 Task: Send an email with the signature Benjamin Adams with the subject 'Welcome' and the message 'I am sorry for any inconvenience this may have caused.' from softage.1@softage.net to softage.10@softage.net and softage.2@softage.net with an attached document Newsletter.docx
Action: Mouse moved to (95, 142)
Screenshot: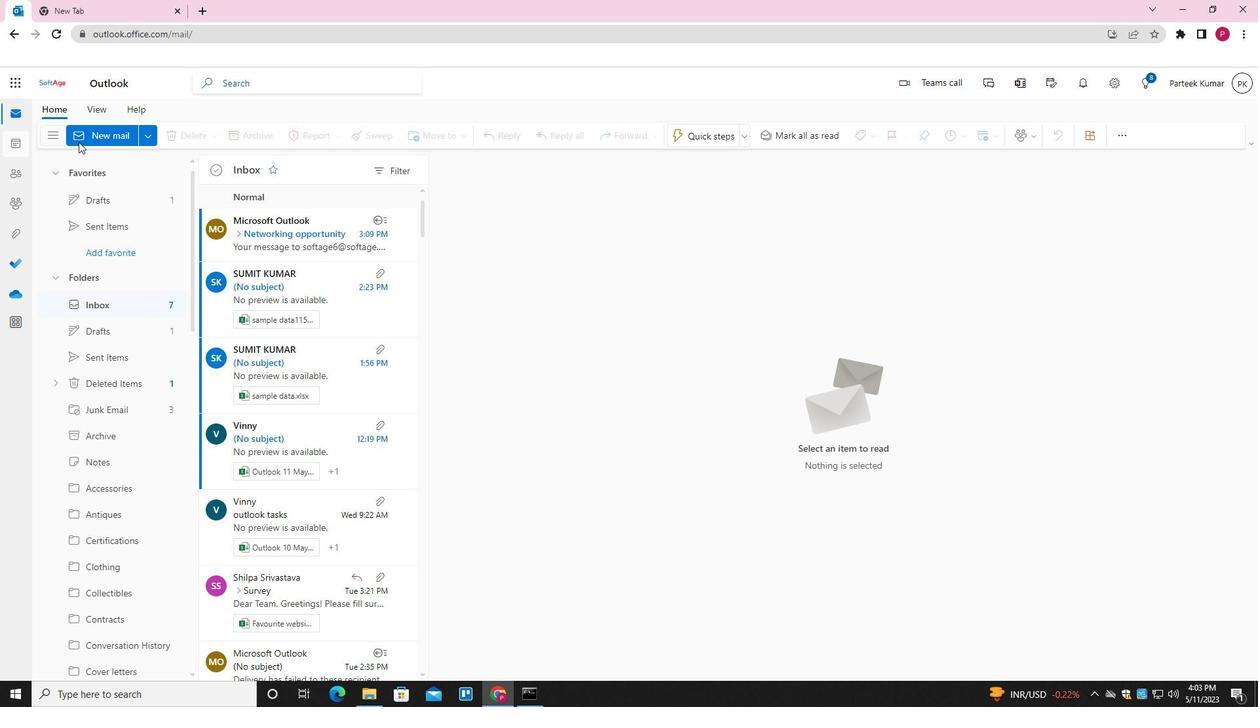 
Action: Mouse pressed left at (95, 142)
Screenshot: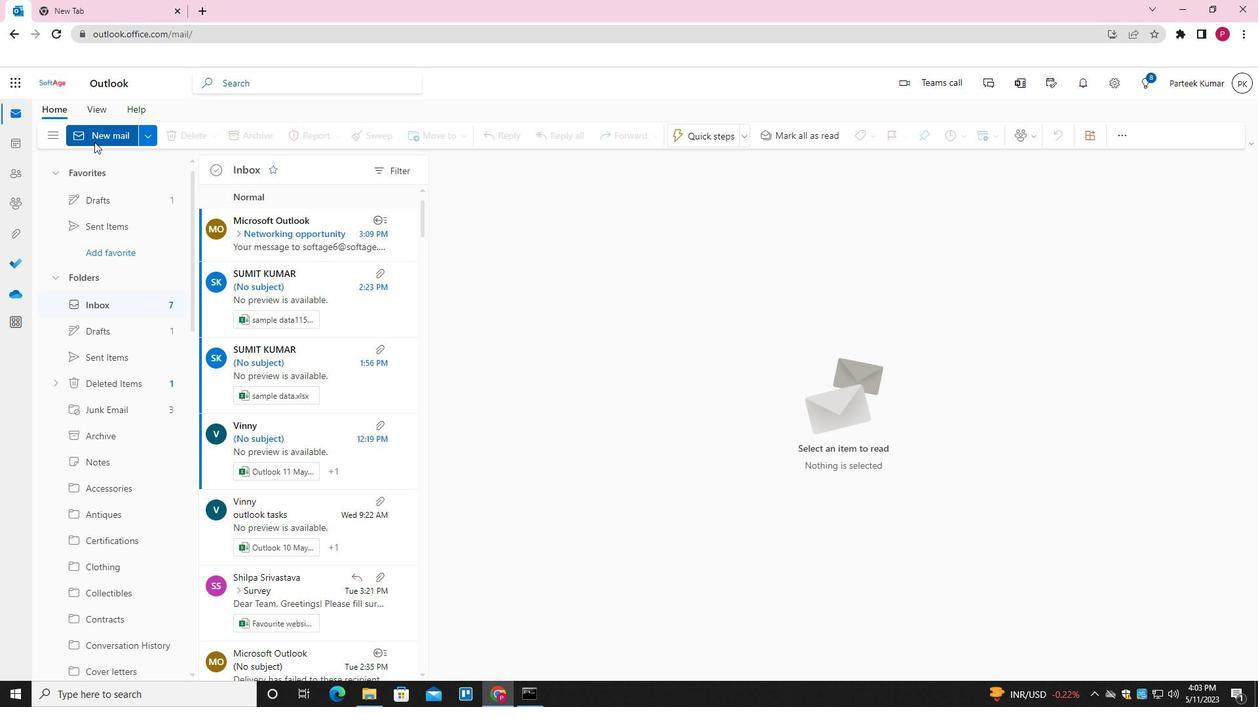 
Action: Mouse moved to (534, 369)
Screenshot: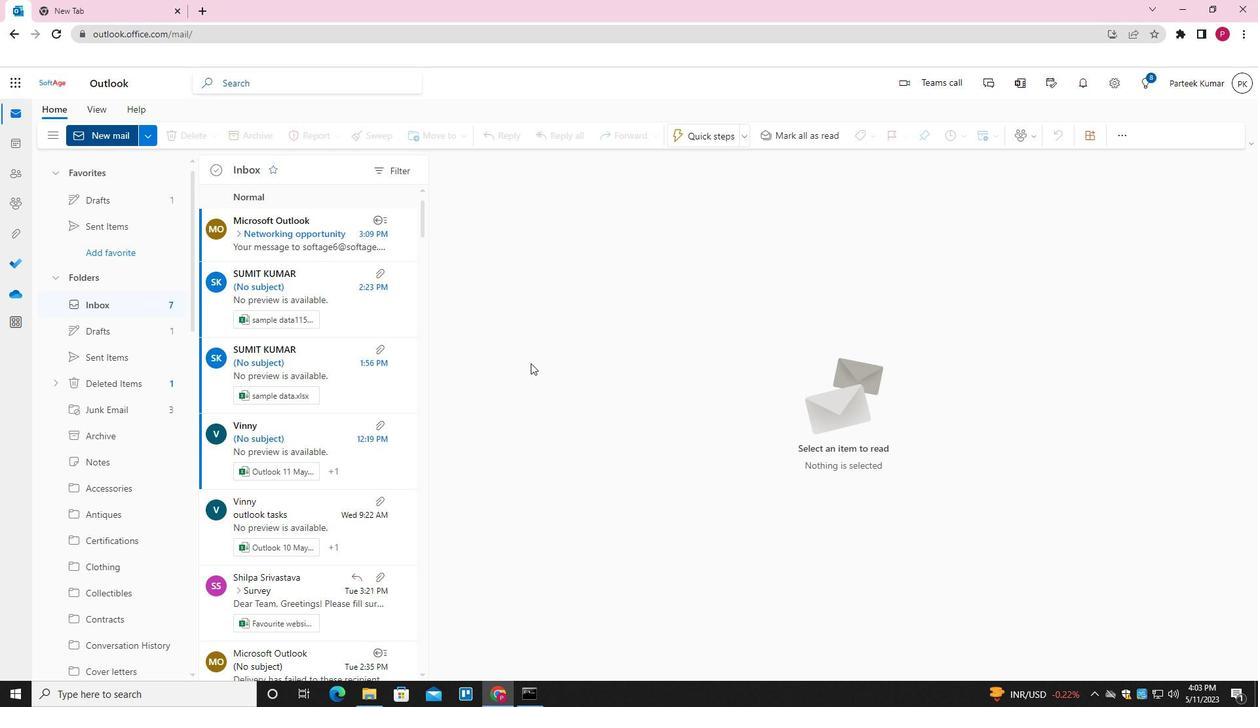 
Action: Mouse pressed left at (534, 369)
Screenshot: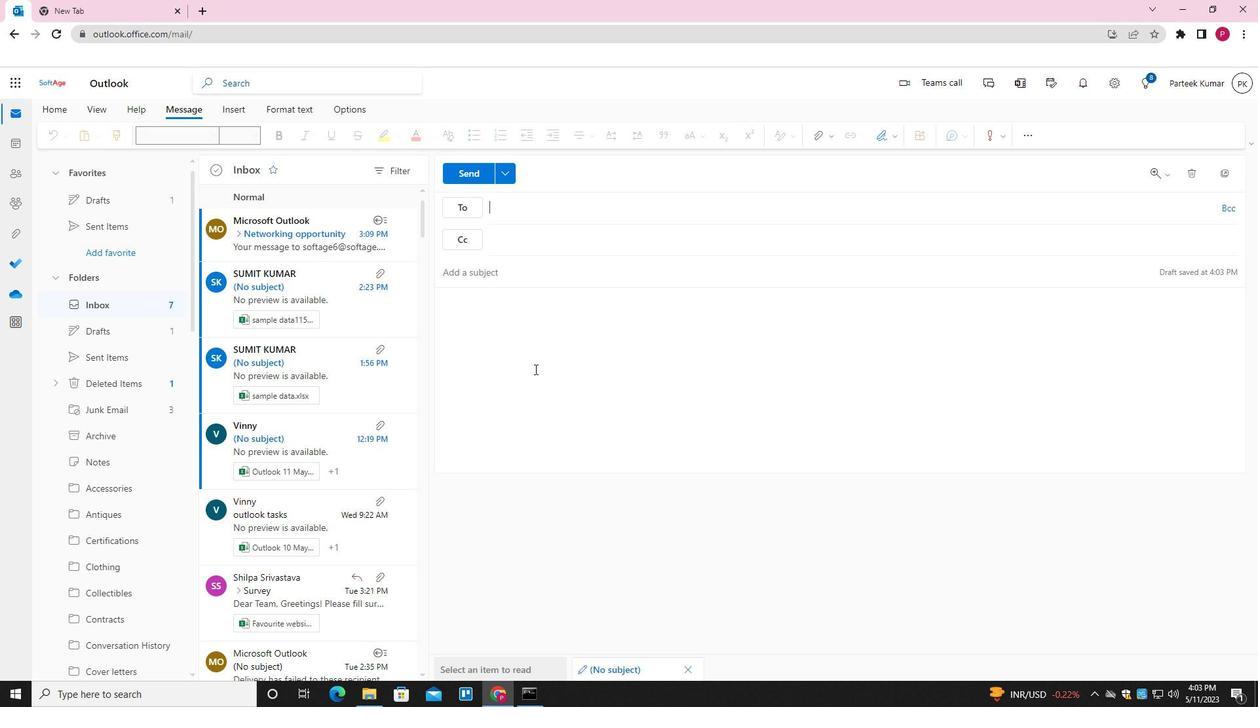 
Action: Mouse moved to (895, 139)
Screenshot: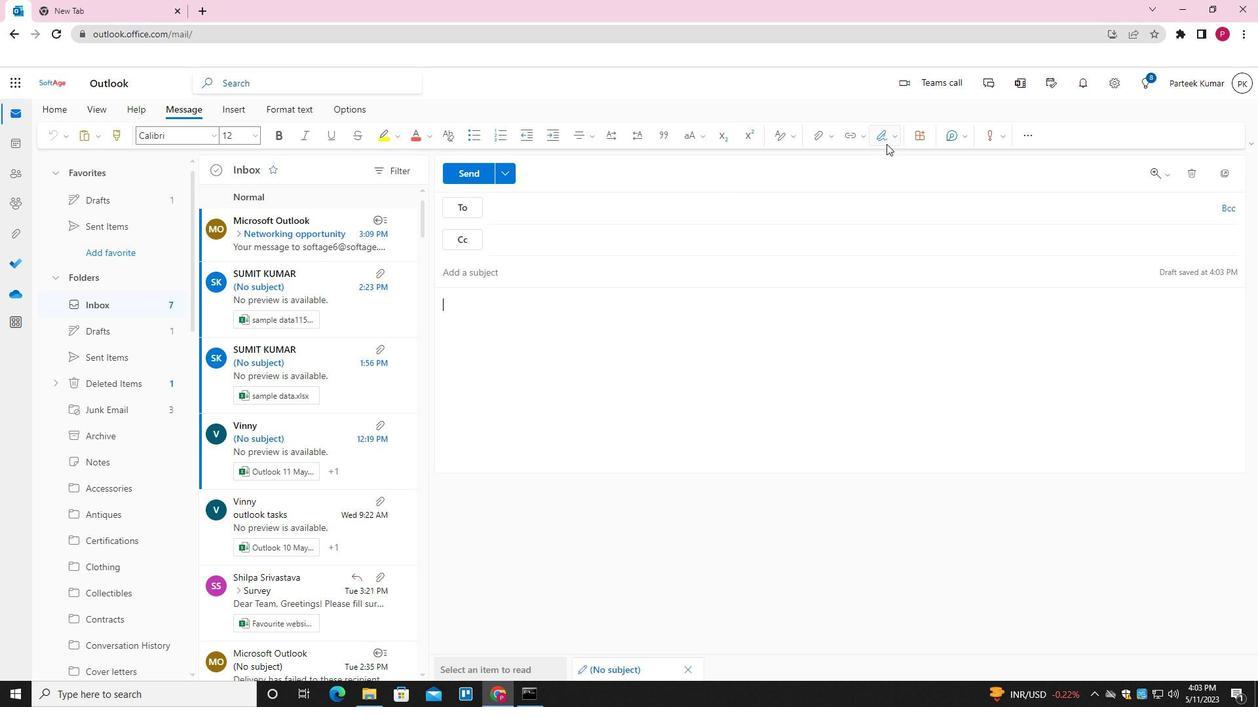 
Action: Mouse pressed left at (895, 139)
Screenshot: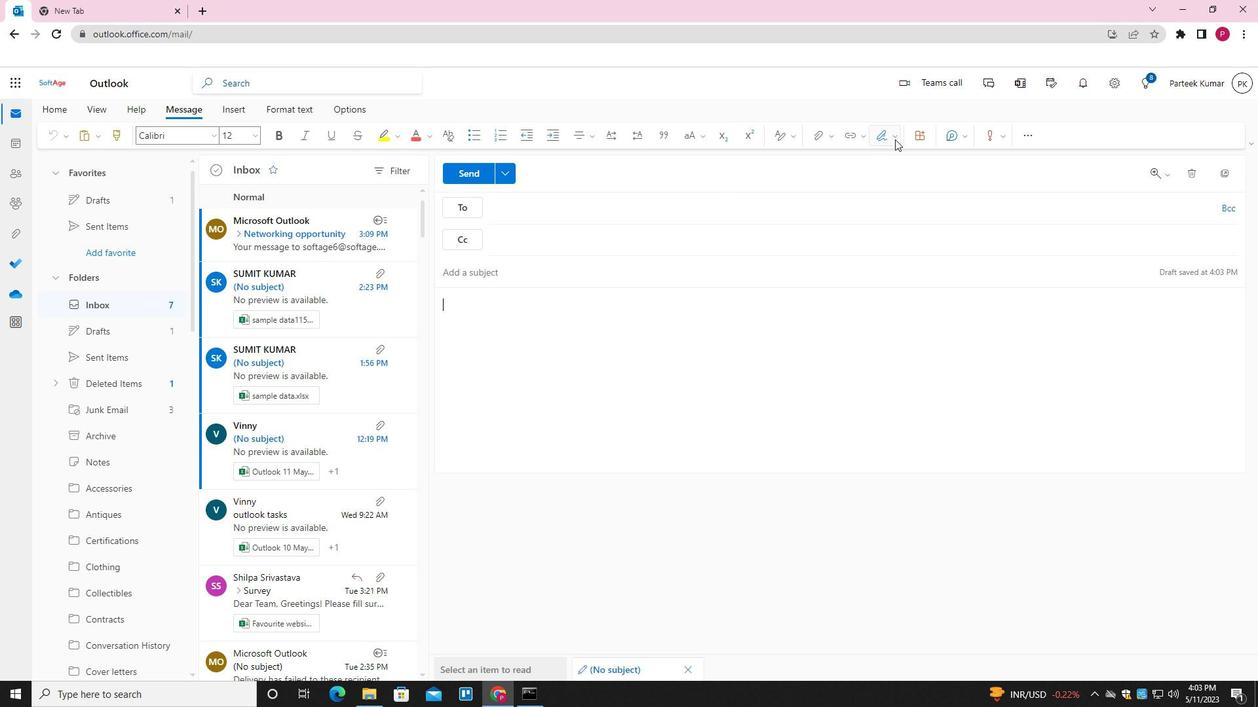
Action: Mouse moved to (859, 185)
Screenshot: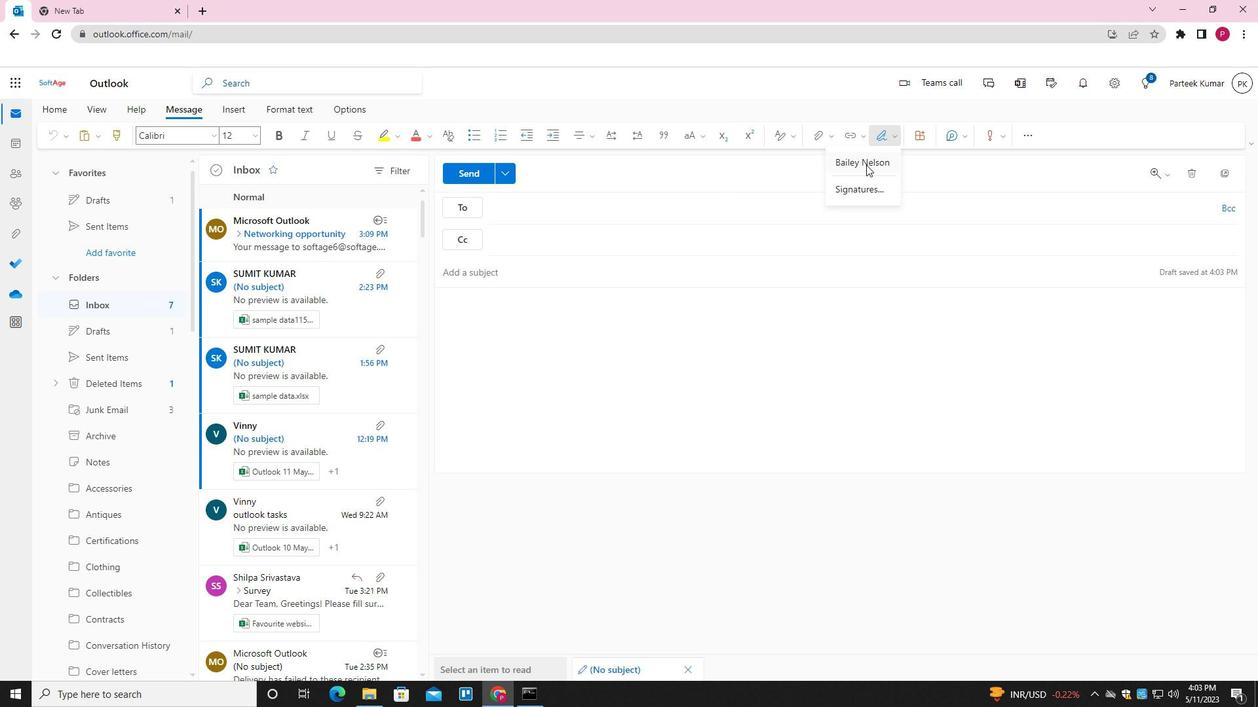 
Action: Mouse pressed left at (859, 185)
Screenshot: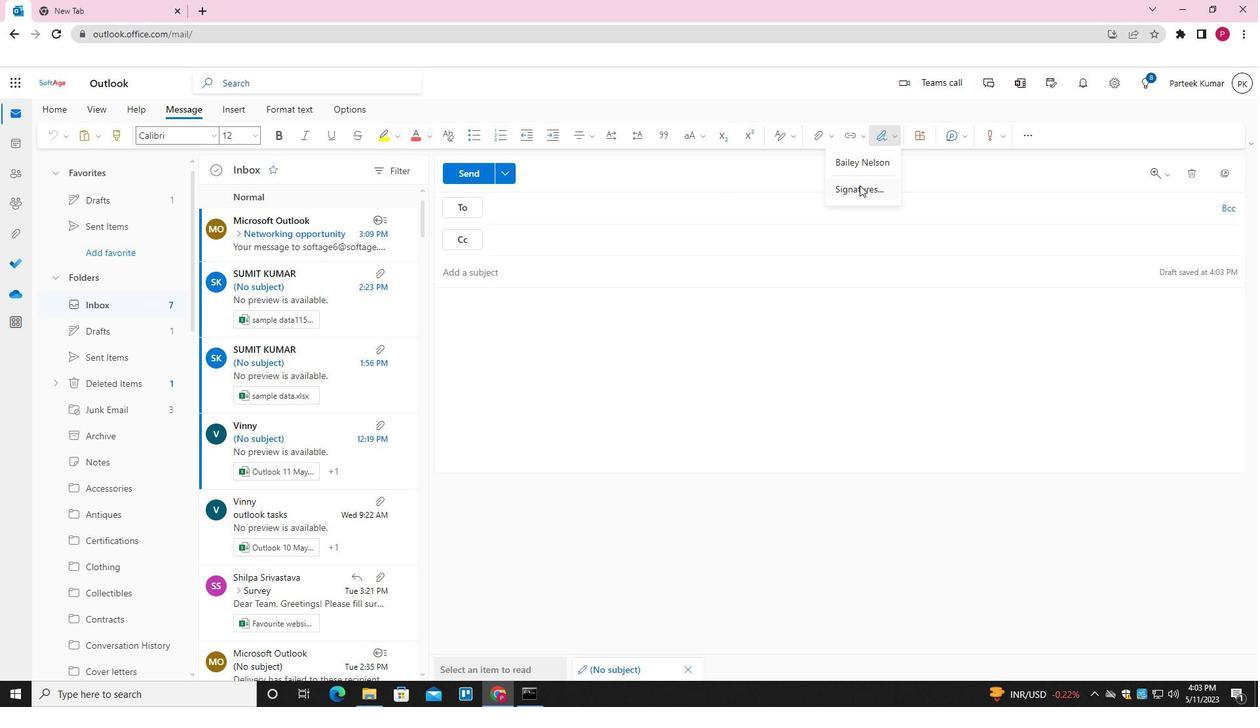 
Action: Mouse moved to (876, 243)
Screenshot: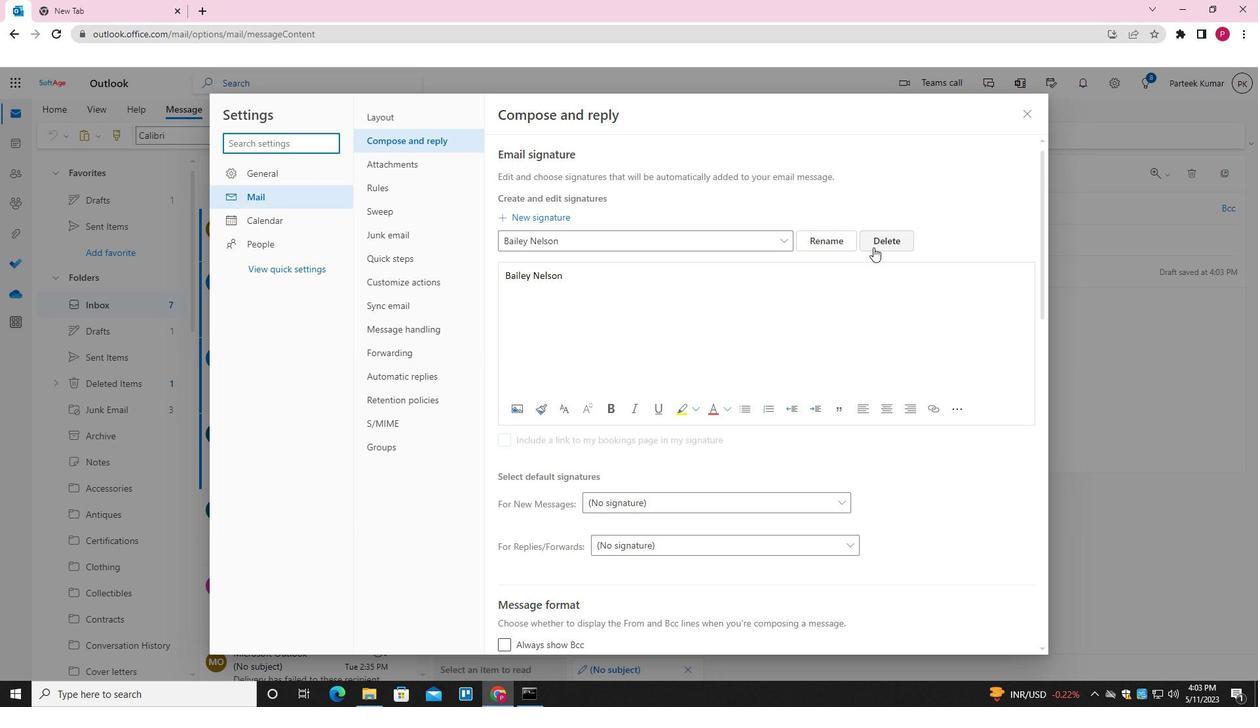 
Action: Mouse pressed left at (876, 243)
Screenshot: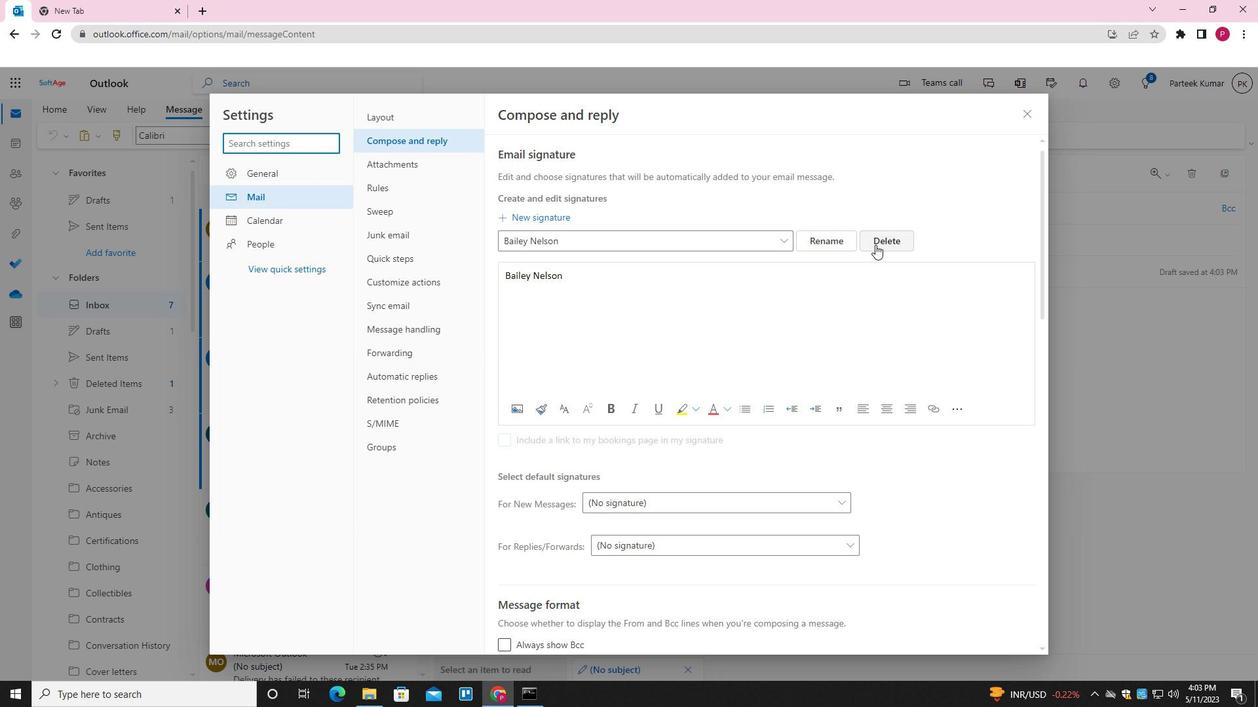 
Action: Mouse moved to (542, 234)
Screenshot: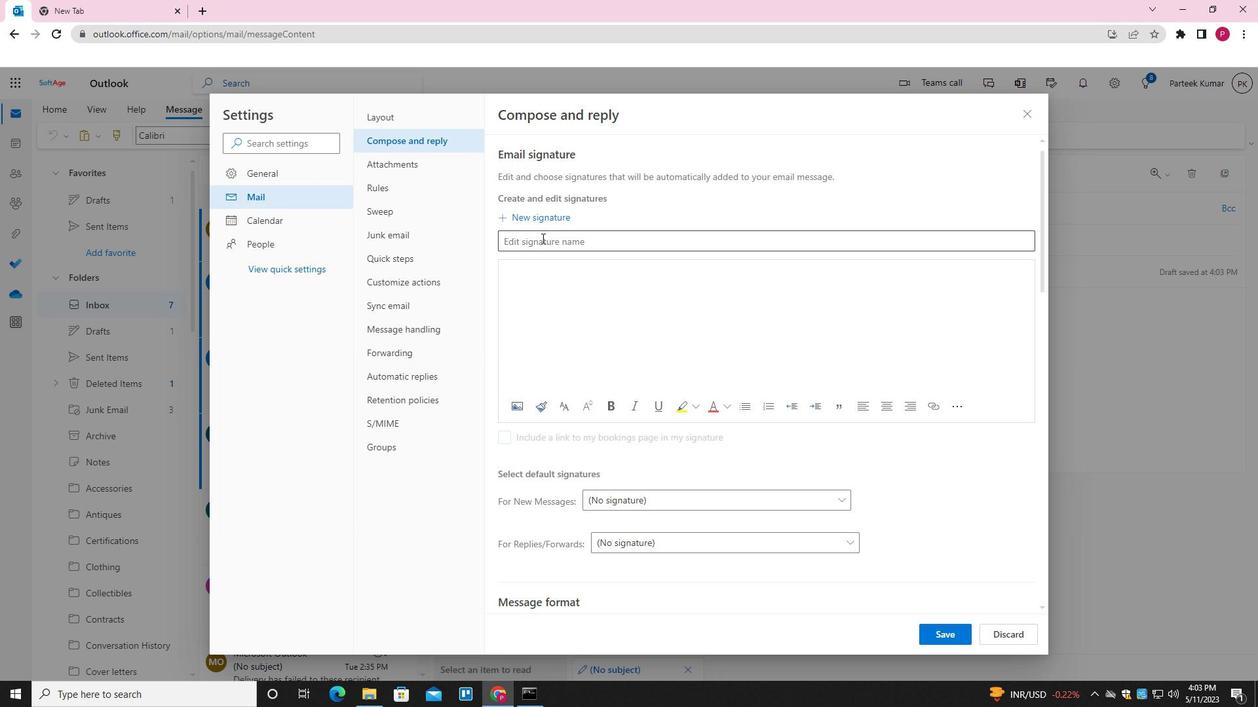 
Action: Mouse pressed left at (542, 234)
Screenshot: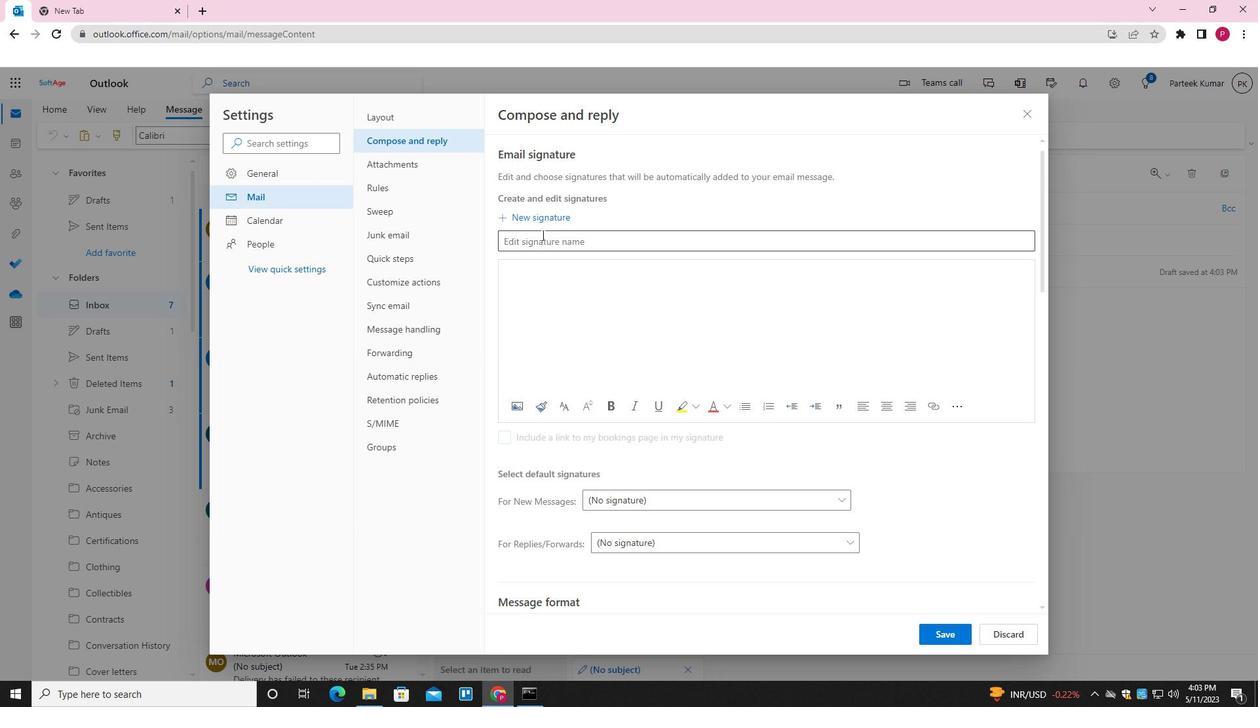 
Action: Key pressed <Key.shift><Key.shift><Key.shift><Key.shift><Key.shift><Key.shift><Key.shift><Key.shift>BENJAMIN<Key.space><Key.shift>ADAMS
Screenshot: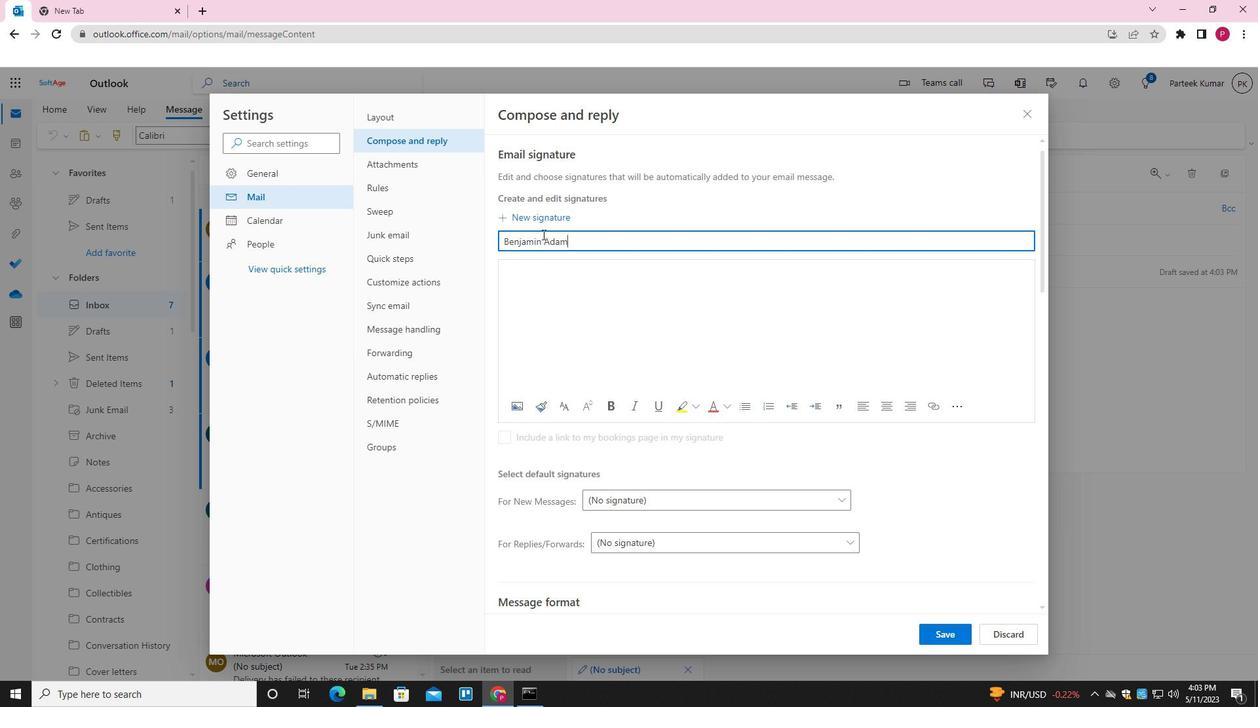 
Action: Mouse moved to (543, 286)
Screenshot: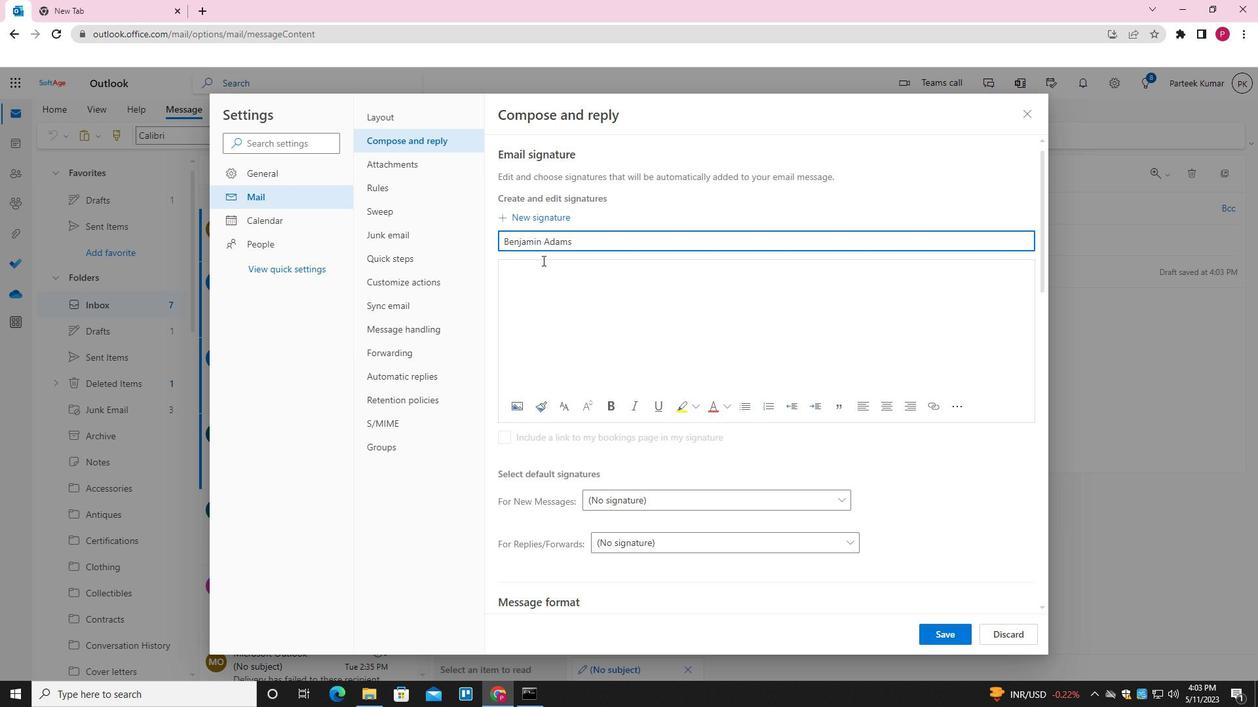 
Action: Mouse pressed left at (543, 286)
Screenshot: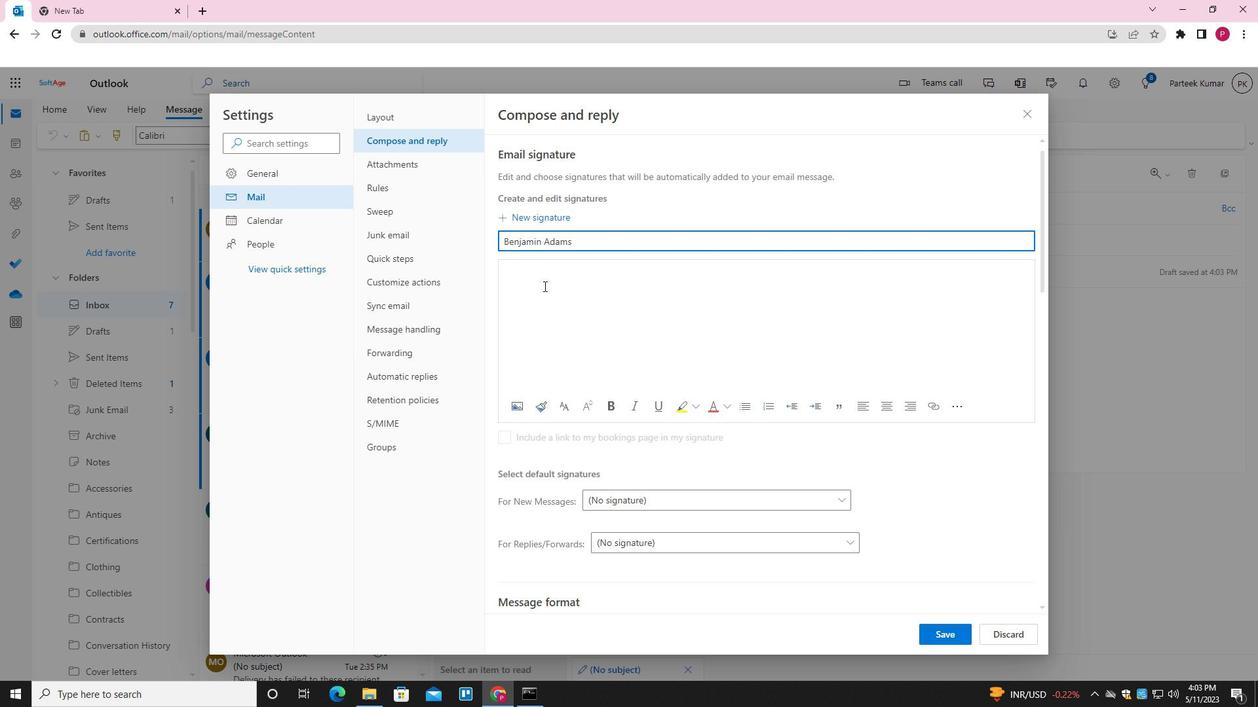 
Action: Key pressed <Key.shift><Key.shift><Key.shift><Key.shift>BENJAMIN<Key.space><Key.shift>ADAMS<Key.space>
Screenshot: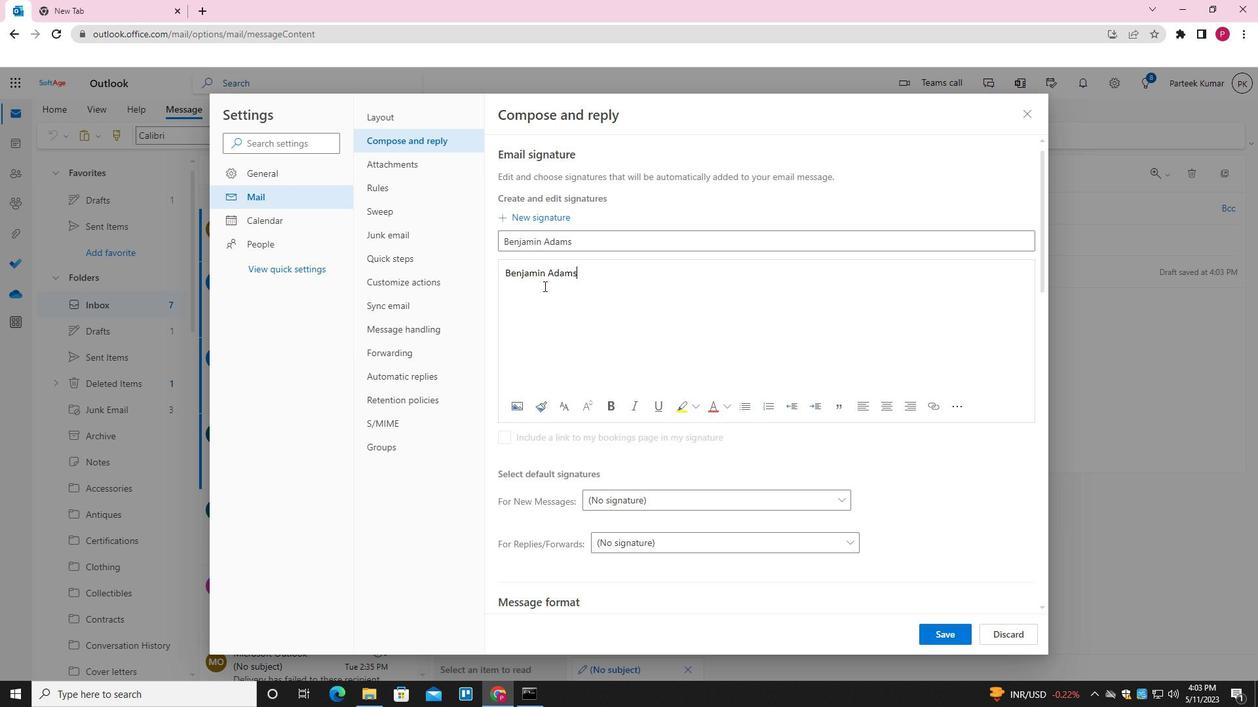 
Action: Mouse moved to (938, 638)
Screenshot: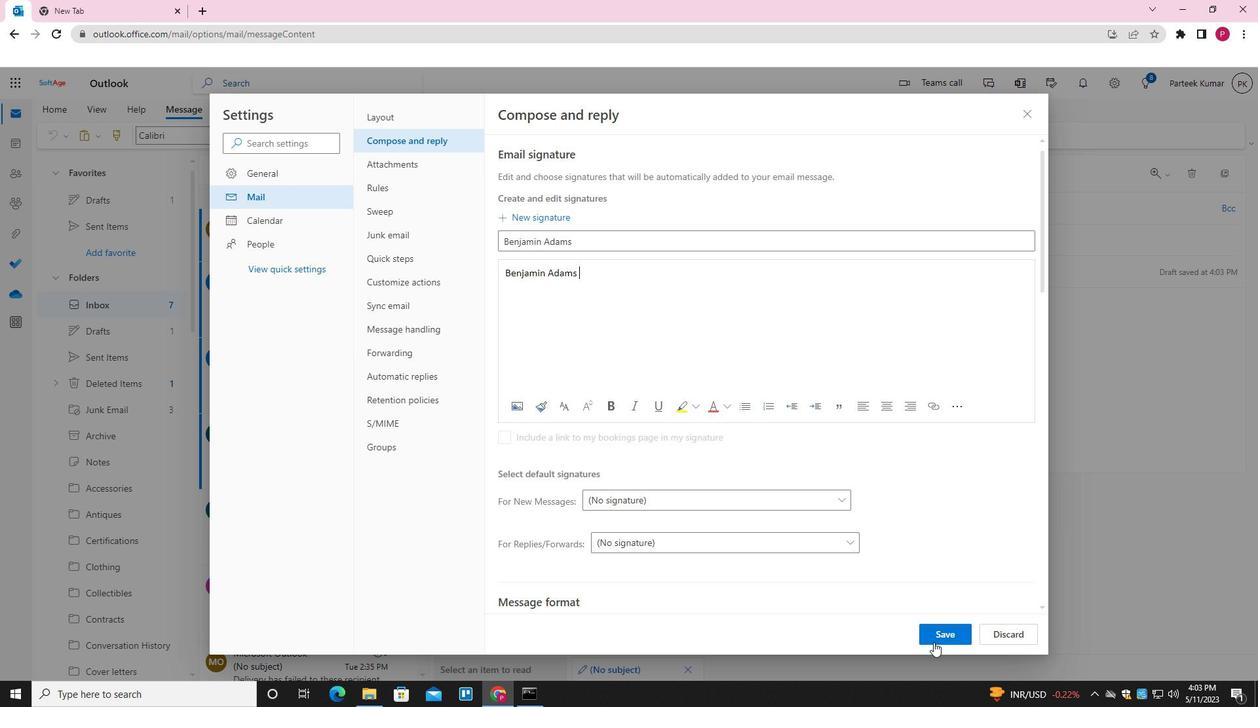 
Action: Mouse pressed left at (938, 638)
Screenshot: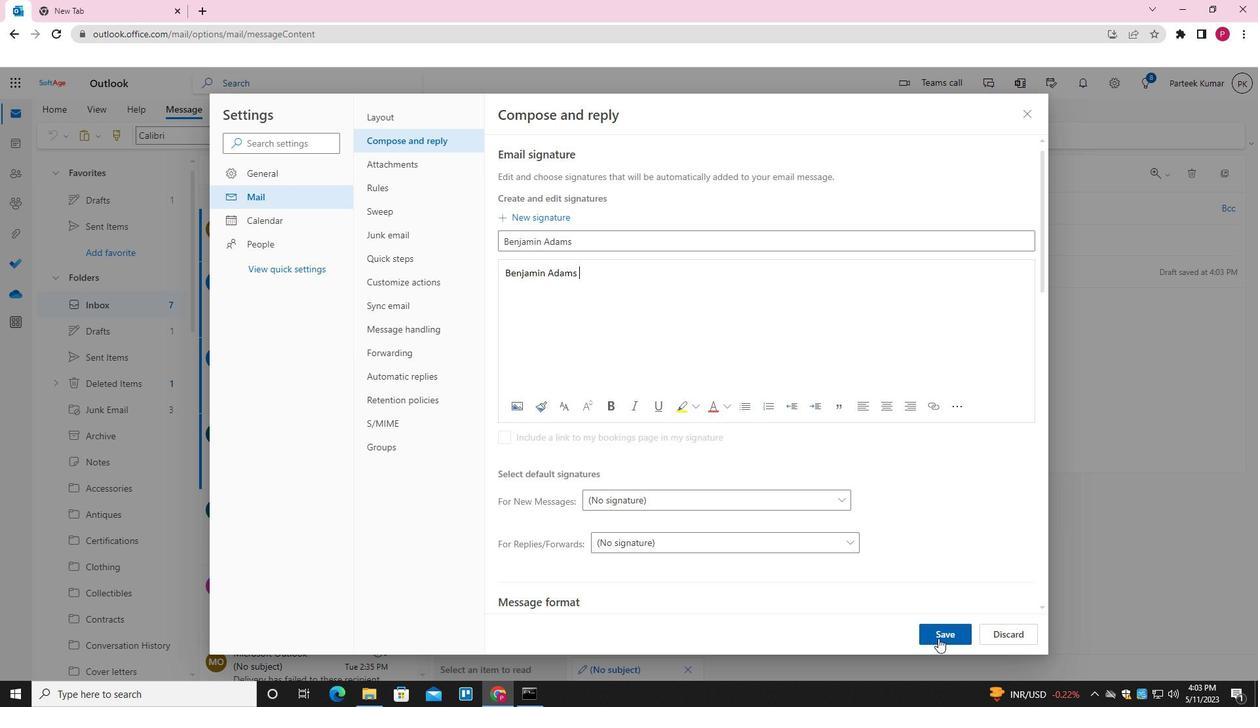 
Action: Mouse moved to (1020, 121)
Screenshot: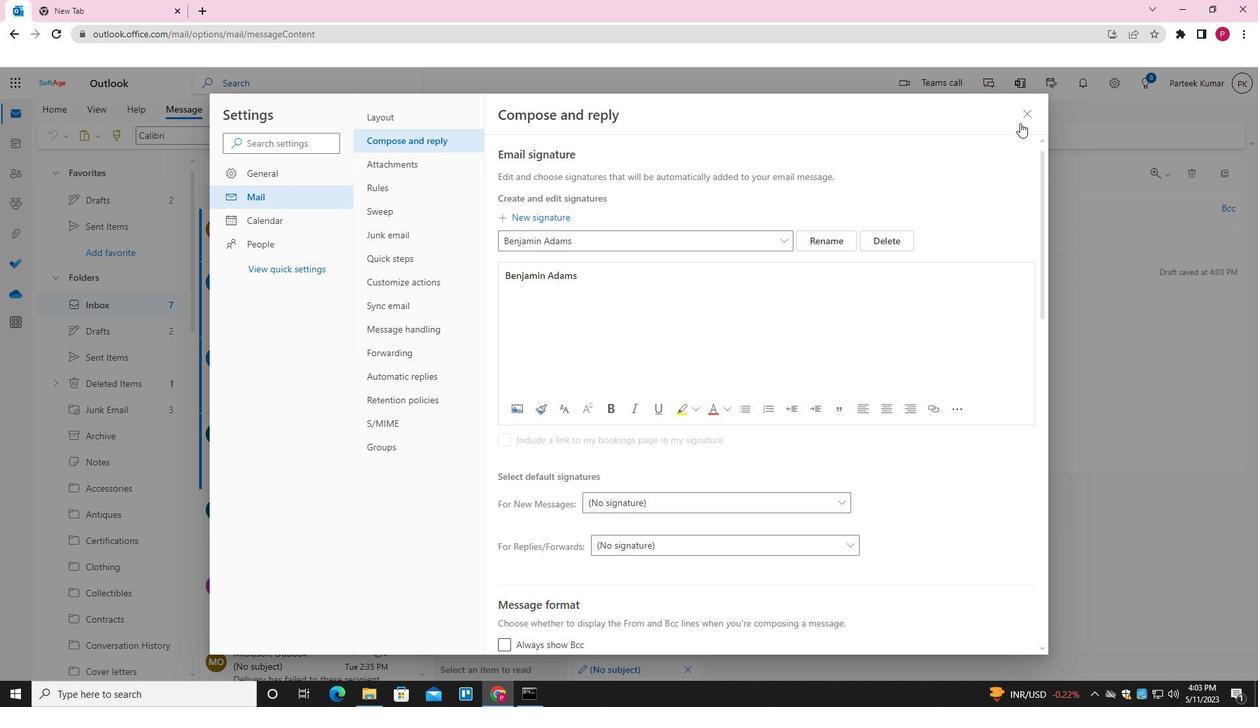
Action: Mouse pressed left at (1020, 121)
Screenshot: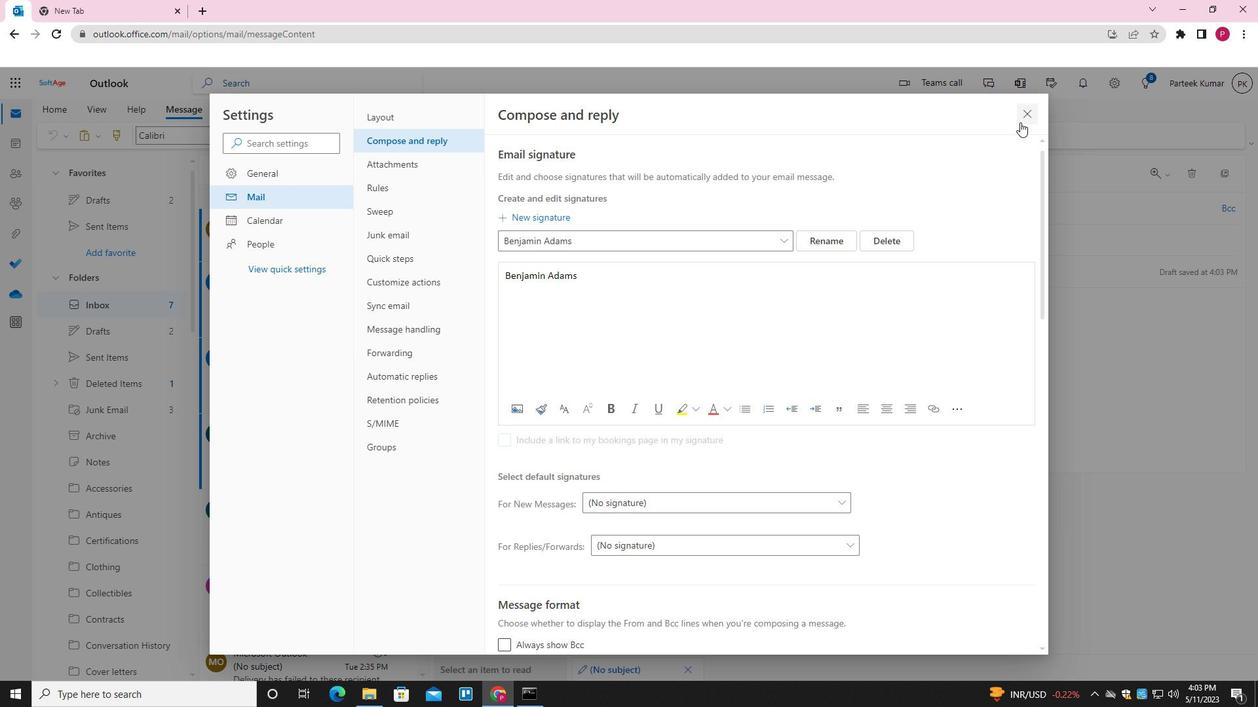 
Action: Mouse moved to (558, 351)
Screenshot: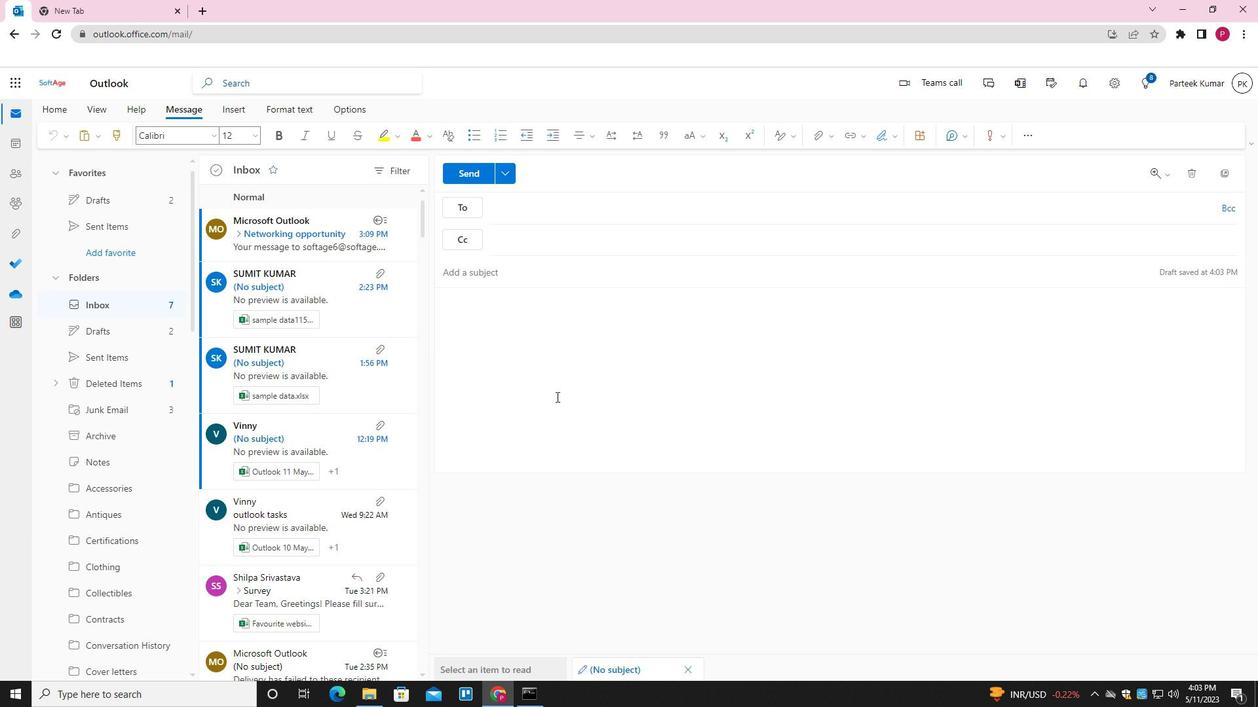 
Action: Mouse pressed left at (558, 351)
Screenshot: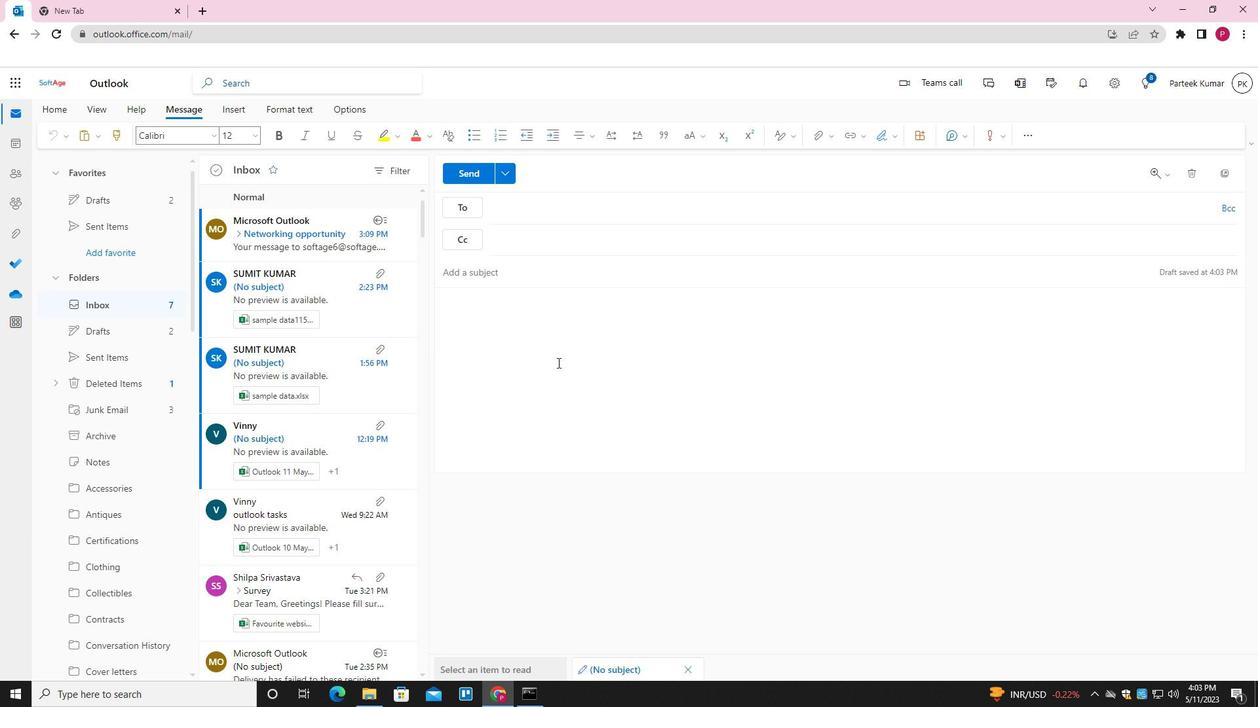 
Action: Mouse moved to (893, 136)
Screenshot: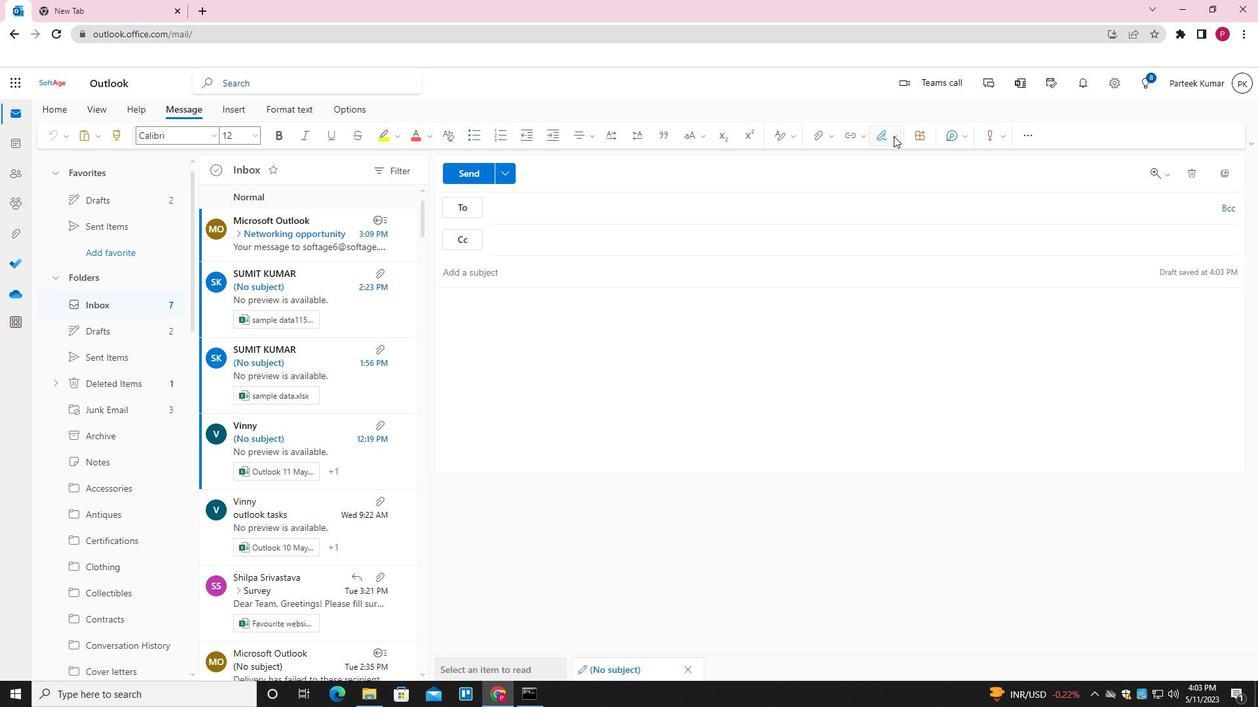 
Action: Mouse pressed left at (893, 136)
Screenshot: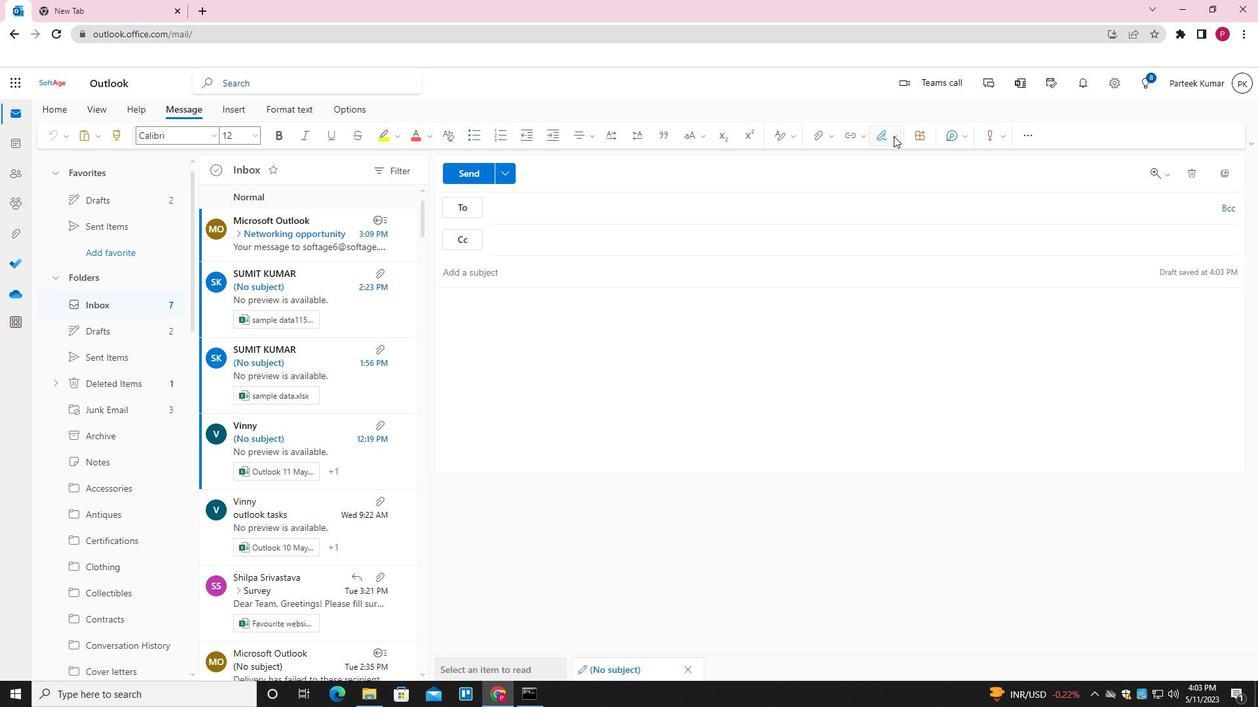 
Action: Mouse moved to (872, 161)
Screenshot: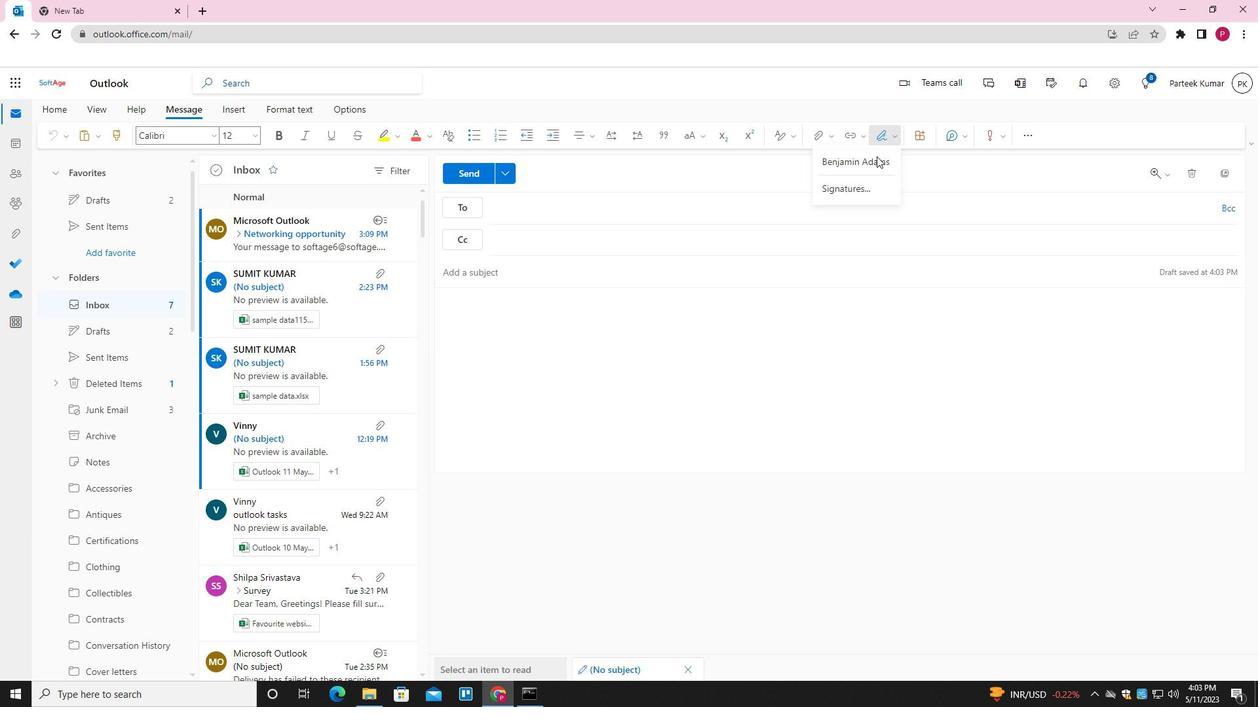
Action: Mouse pressed left at (872, 161)
Screenshot: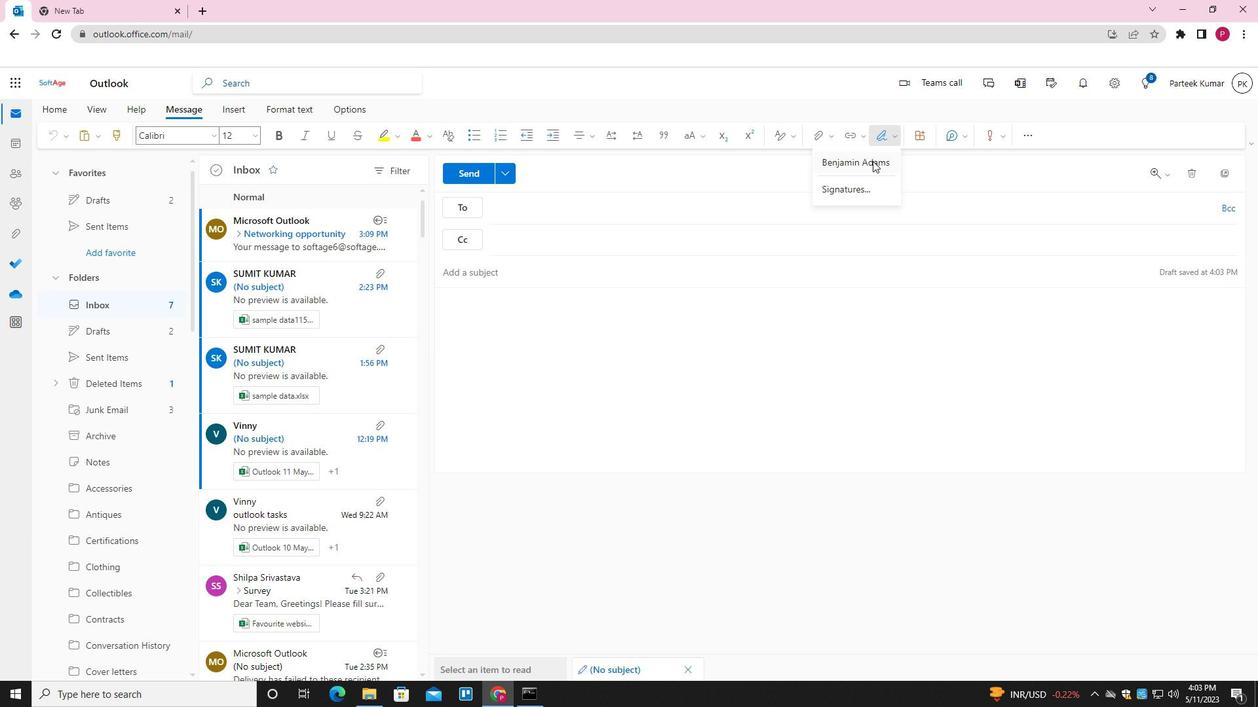 
Action: Mouse moved to (510, 268)
Screenshot: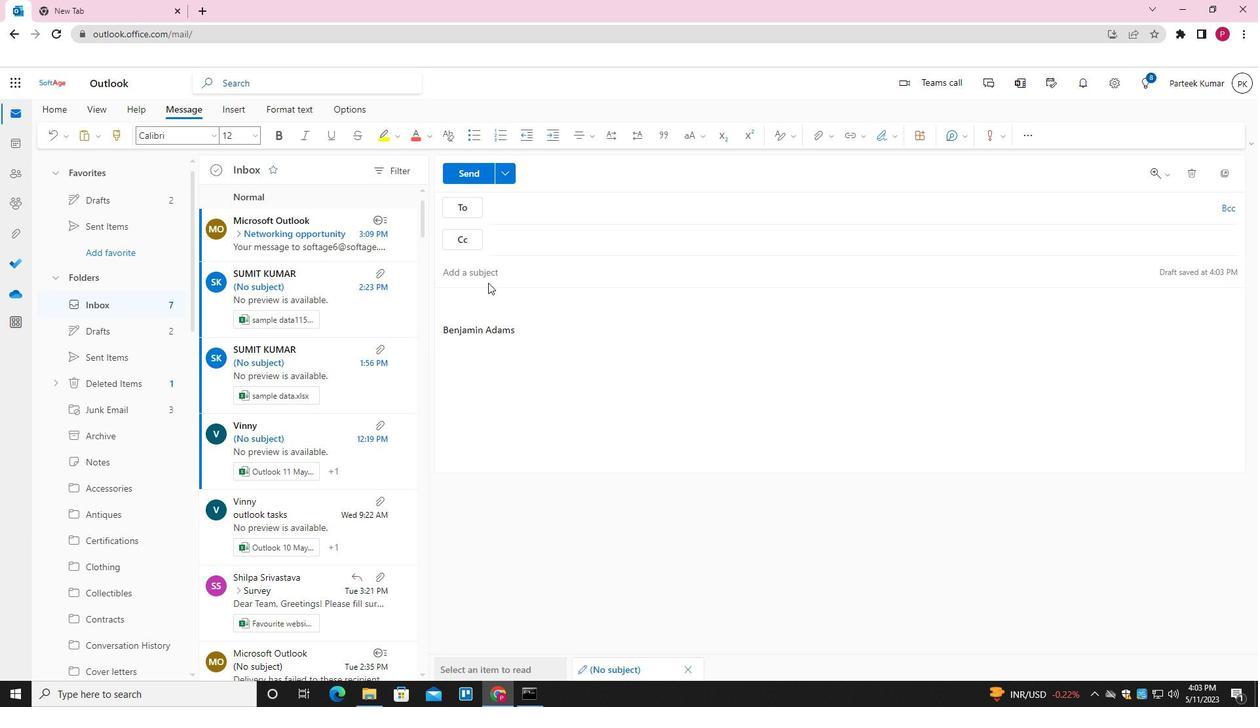
Action: Mouse pressed left at (510, 268)
Screenshot: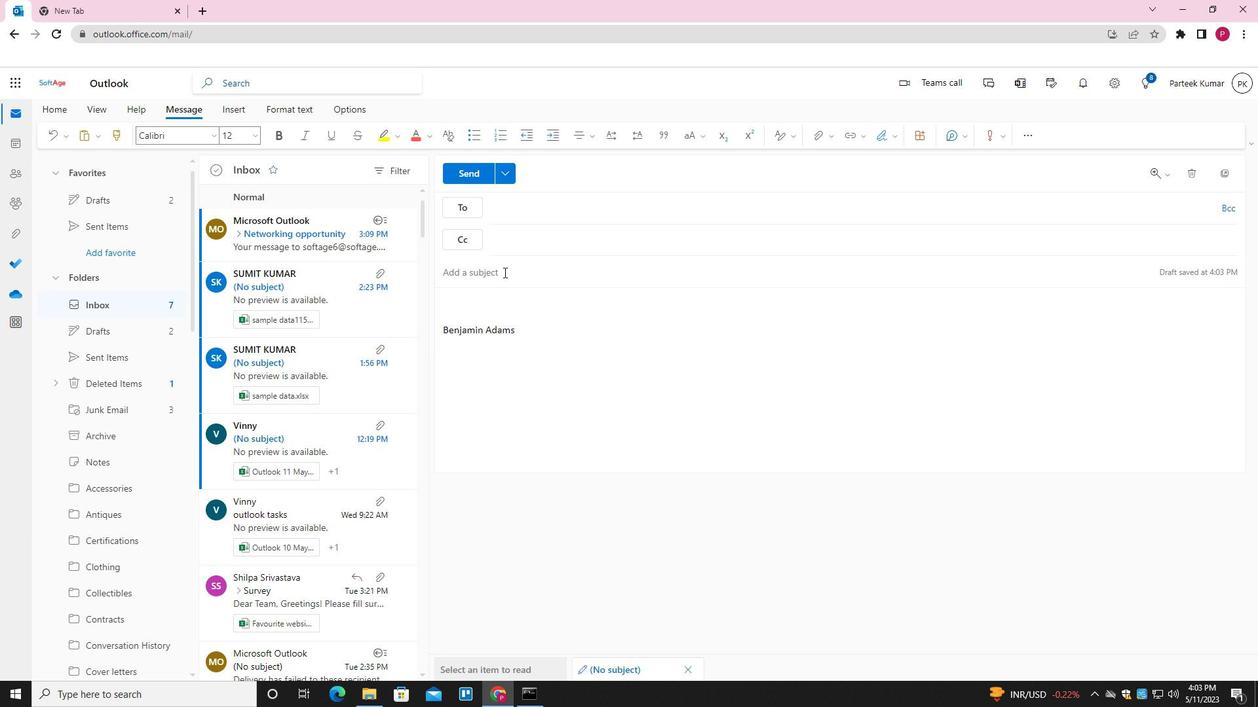 
Action: Key pressed <Key.shift>WELCOME
Screenshot: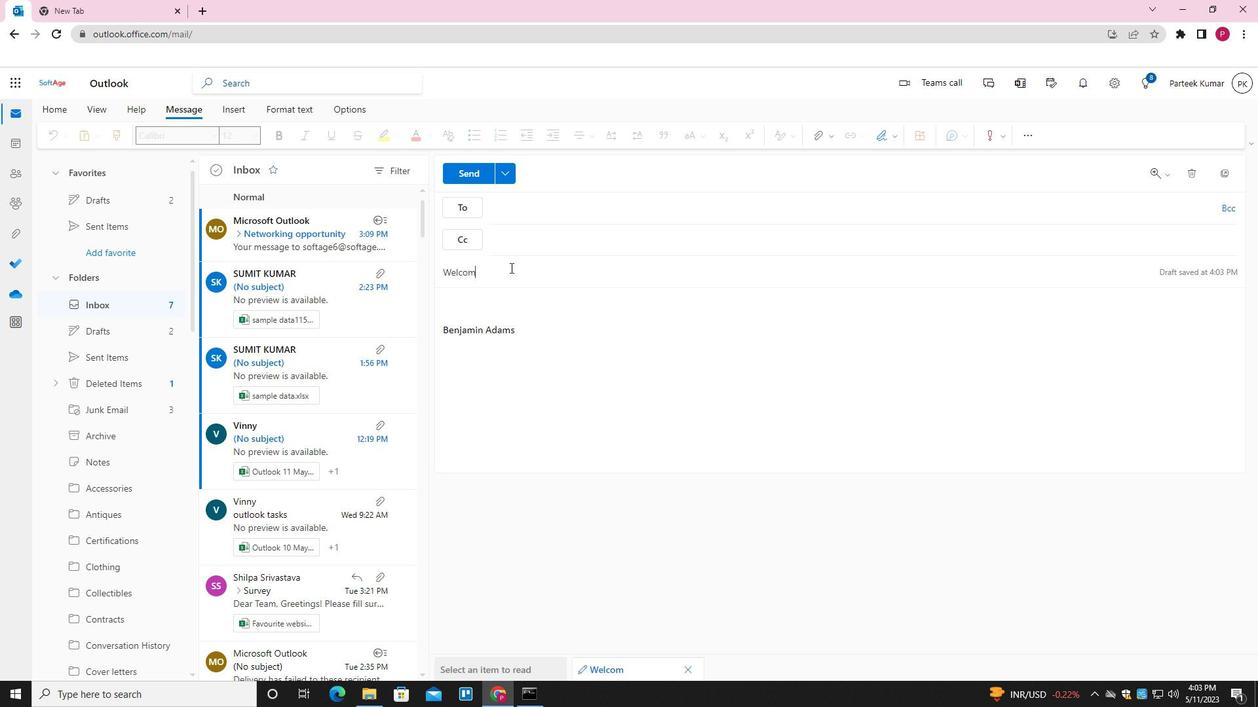 
Action: Mouse moved to (512, 294)
Screenshot: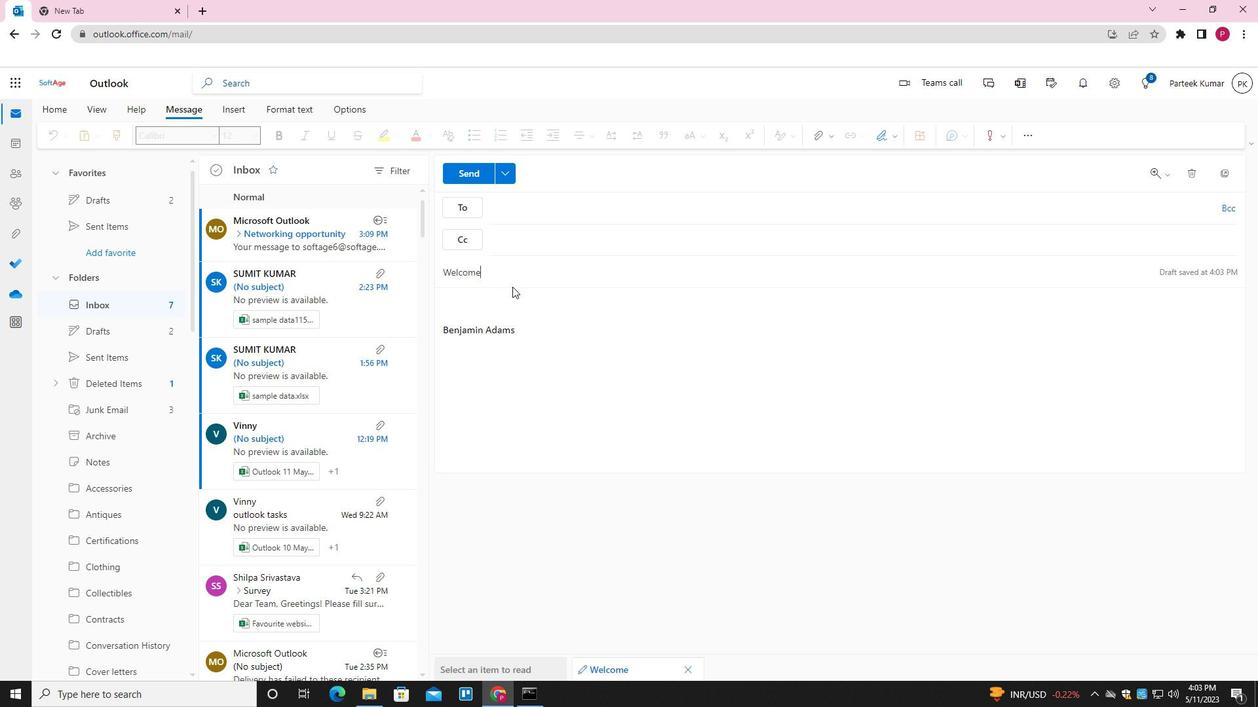 
Action: Mouse pressed left at (512, 294)
Screenshot: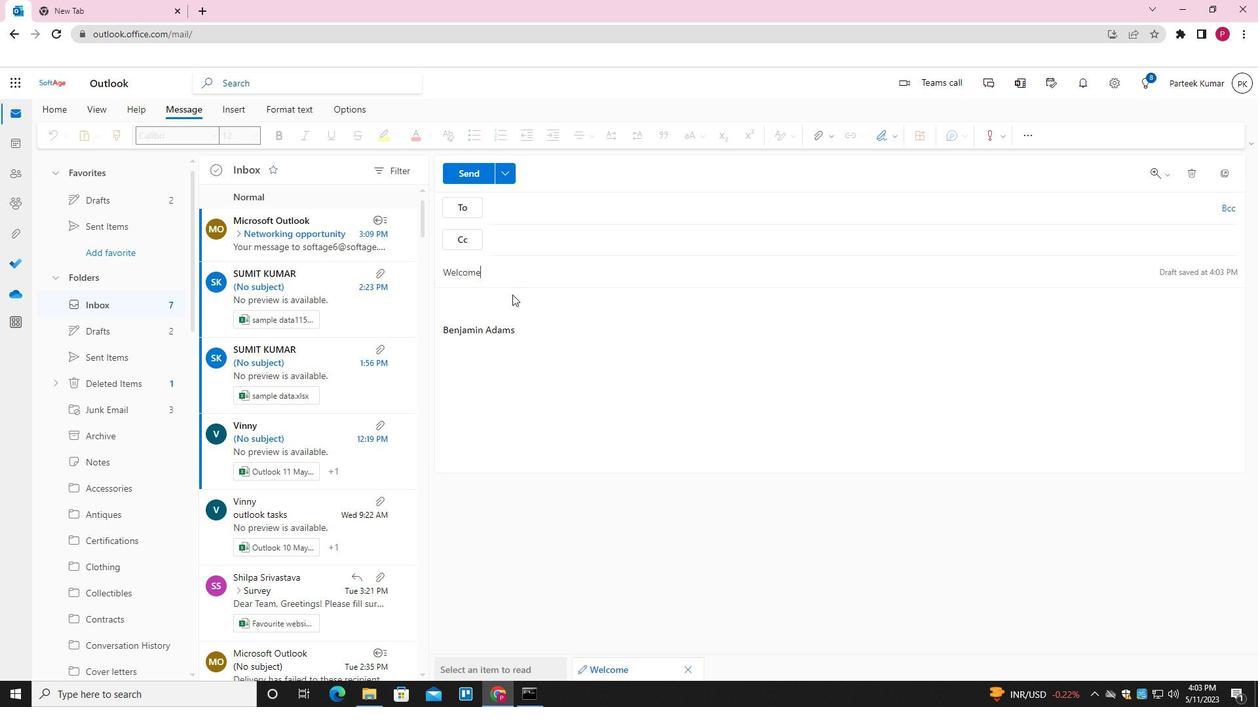
Action: Mouse moved to (510, 299)
Screenshot: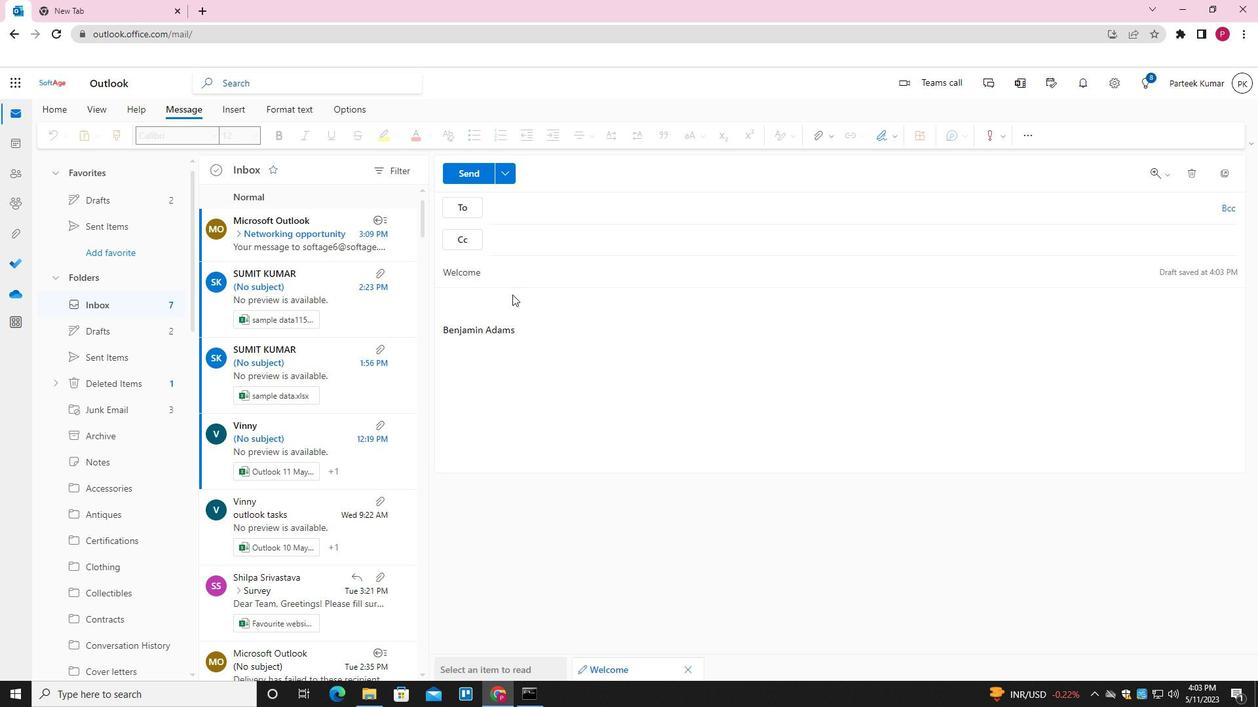 
Action: Mouse pressed left at (510, 299)
Screenshot: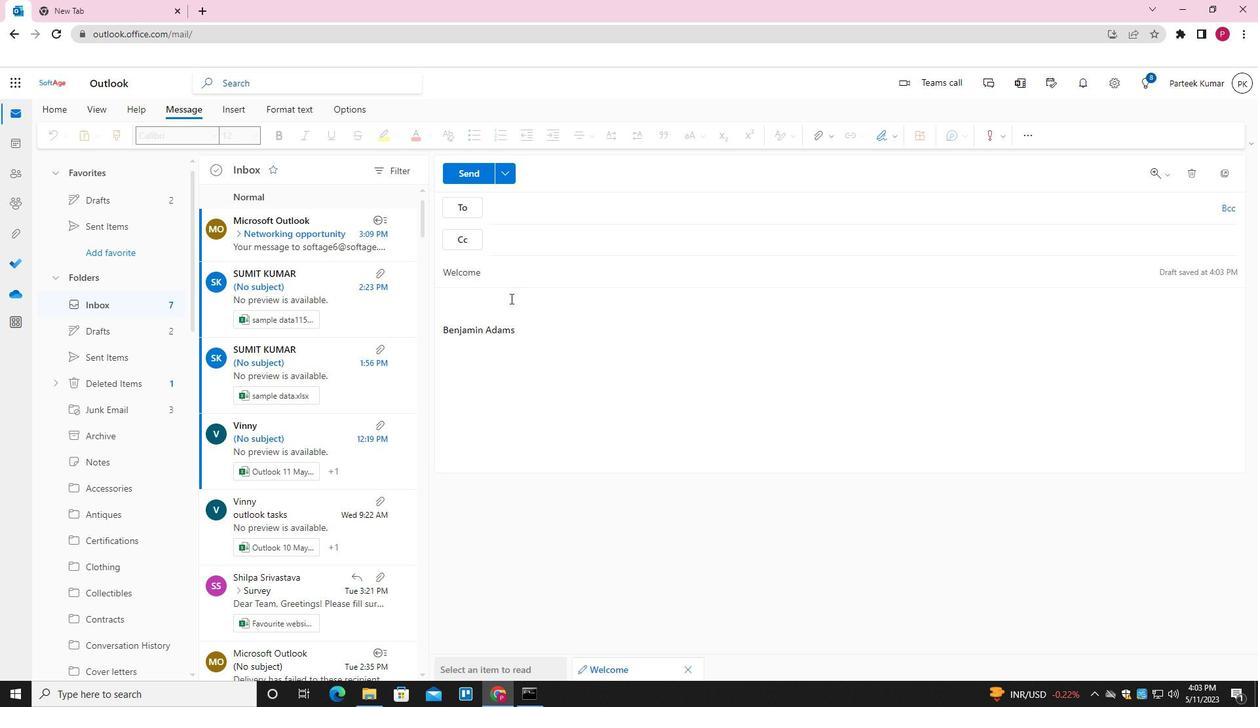 
Action: Key pressed <Key.shift>I<Key.space>AM<Key.space>SORRY<Key.space>FOR<Key.space>ANY<Key.space>INCONVENINCE<Key.space><Key.backspace><Key.backspace><Key.backspace><Key.backspace>ENCE<Key.space>THIS<Key.space>MAY<Key.space>HAVE<Key.space>CAUSED<Key.space>
Screenshot: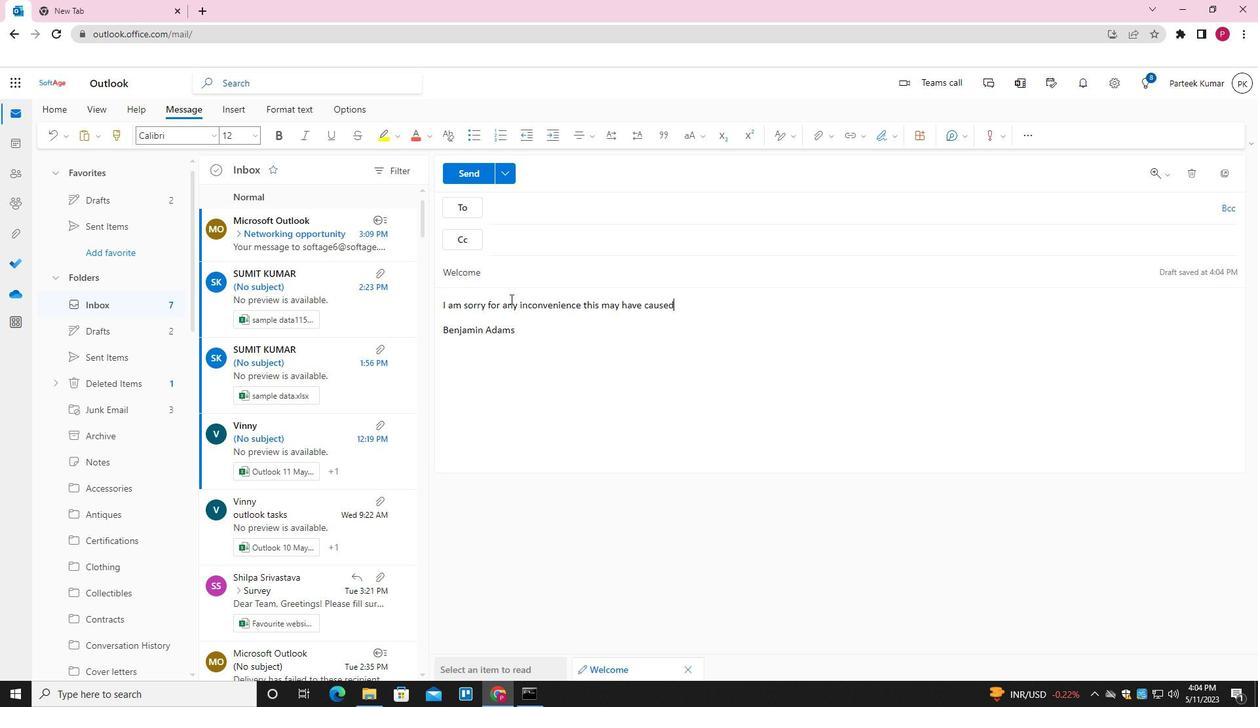 
Action: Mouse moved to (565, 211)
Screenshot: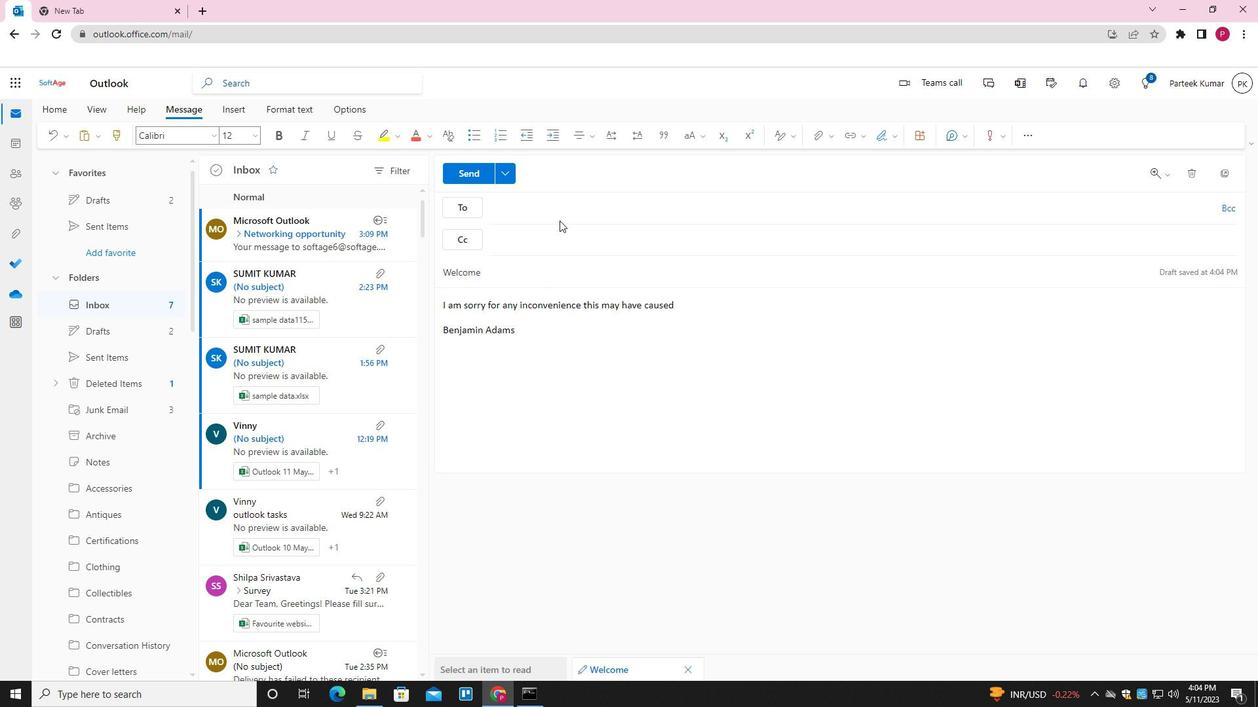 
Action: Mouse pressed left at (565, 211)
Screenshot: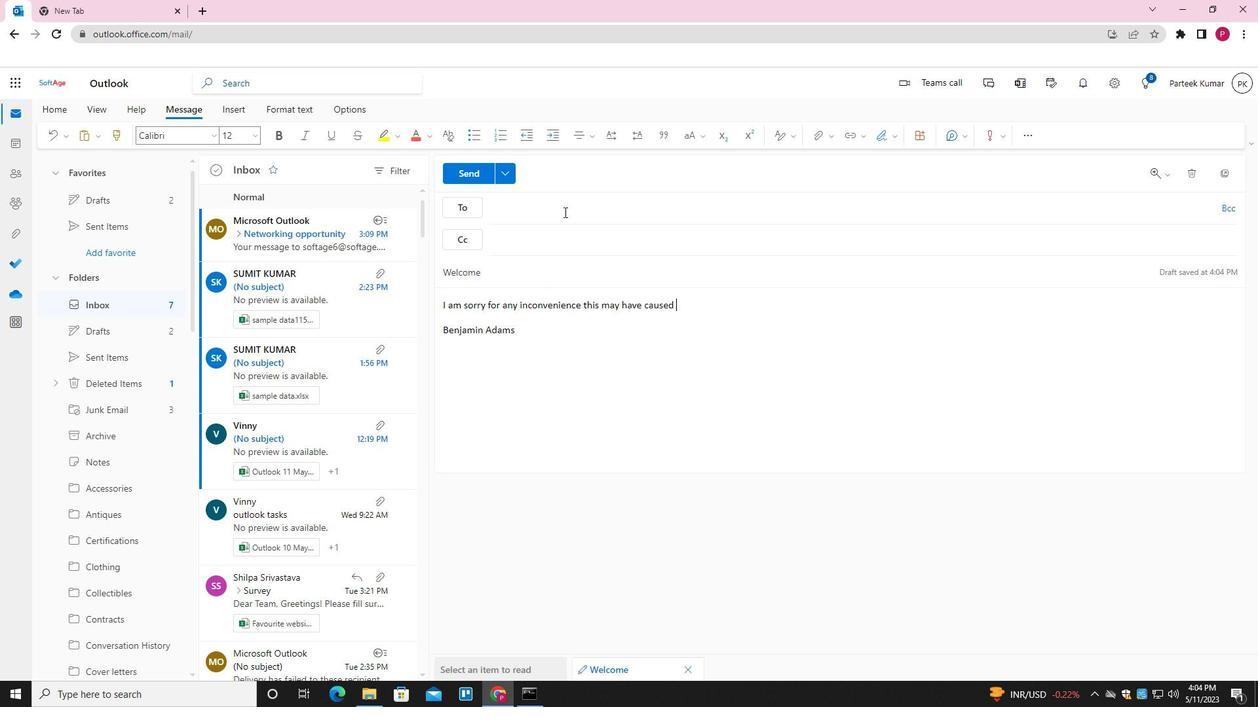 
Action: Key pressed SI<Key.backspace>OFTAGE.10<Key.shift>@SOFTAGE.NET<Key.enter>SOFTAGE.2<Key.shift>@SOFTAGE.NET<Key.enter>
Screenshot: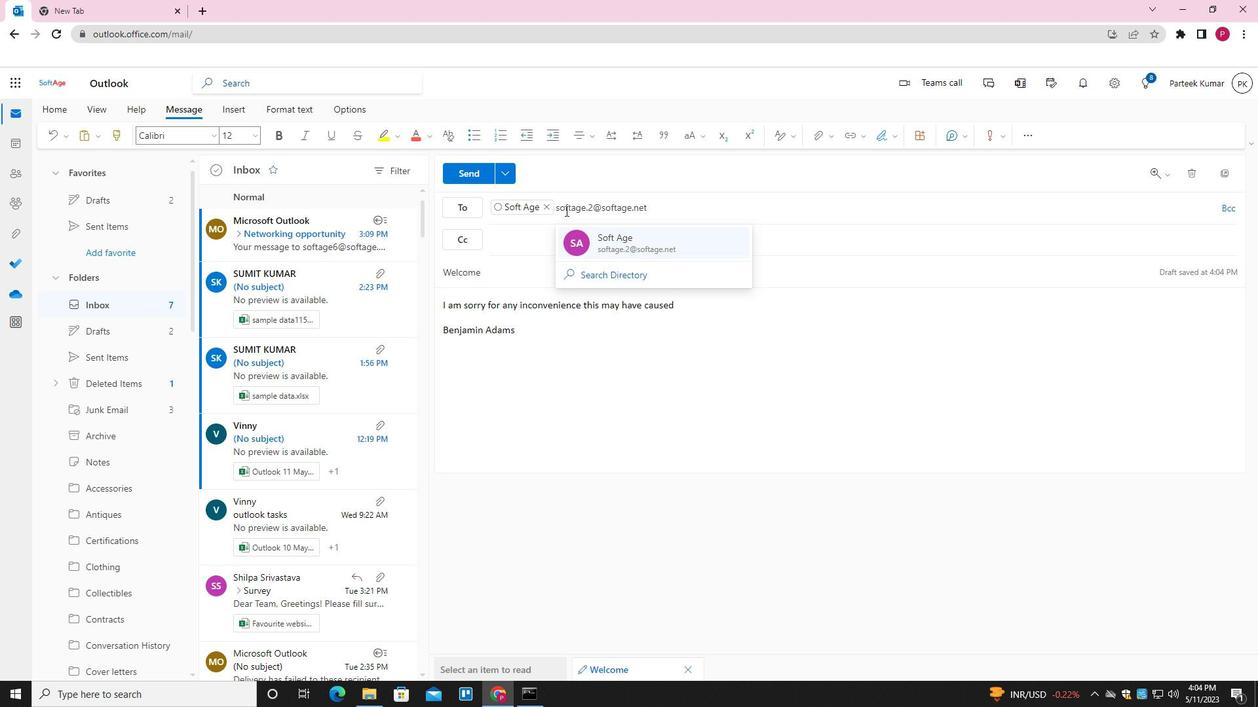
Action: Mouse moved to (820, 131)
Screenshot: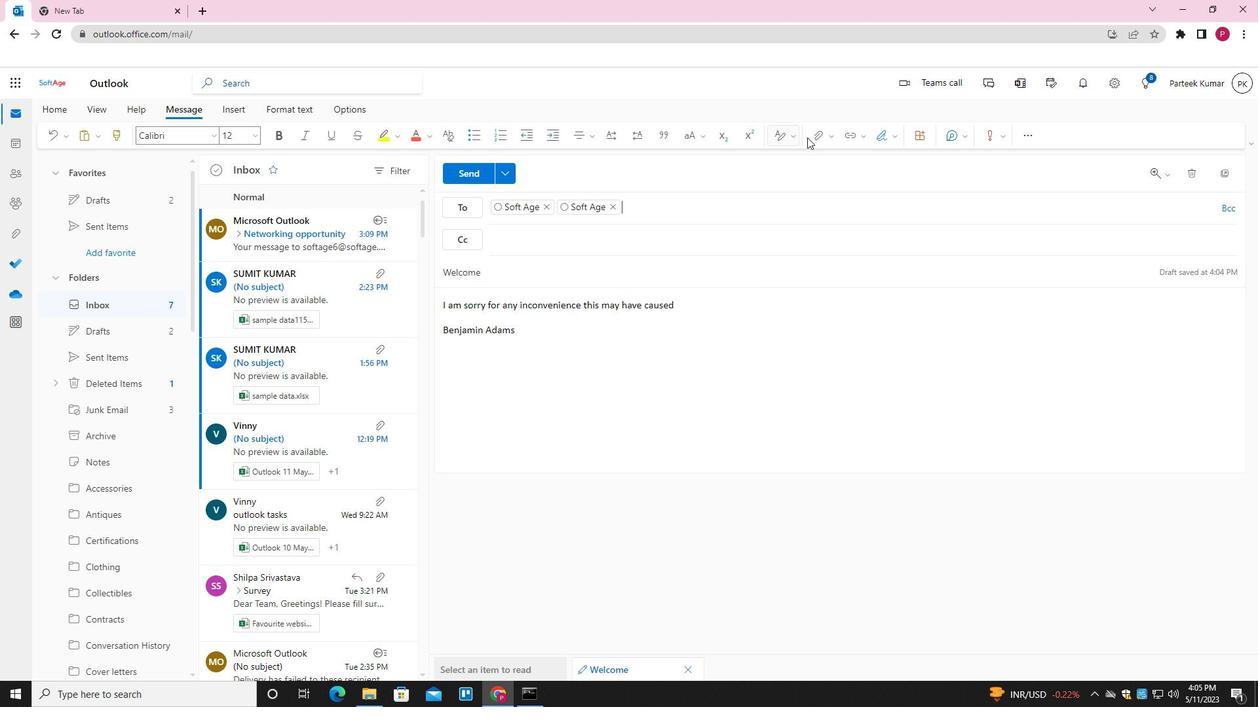 
Action: Mouse pressed left at (820, 131)
Screenshot: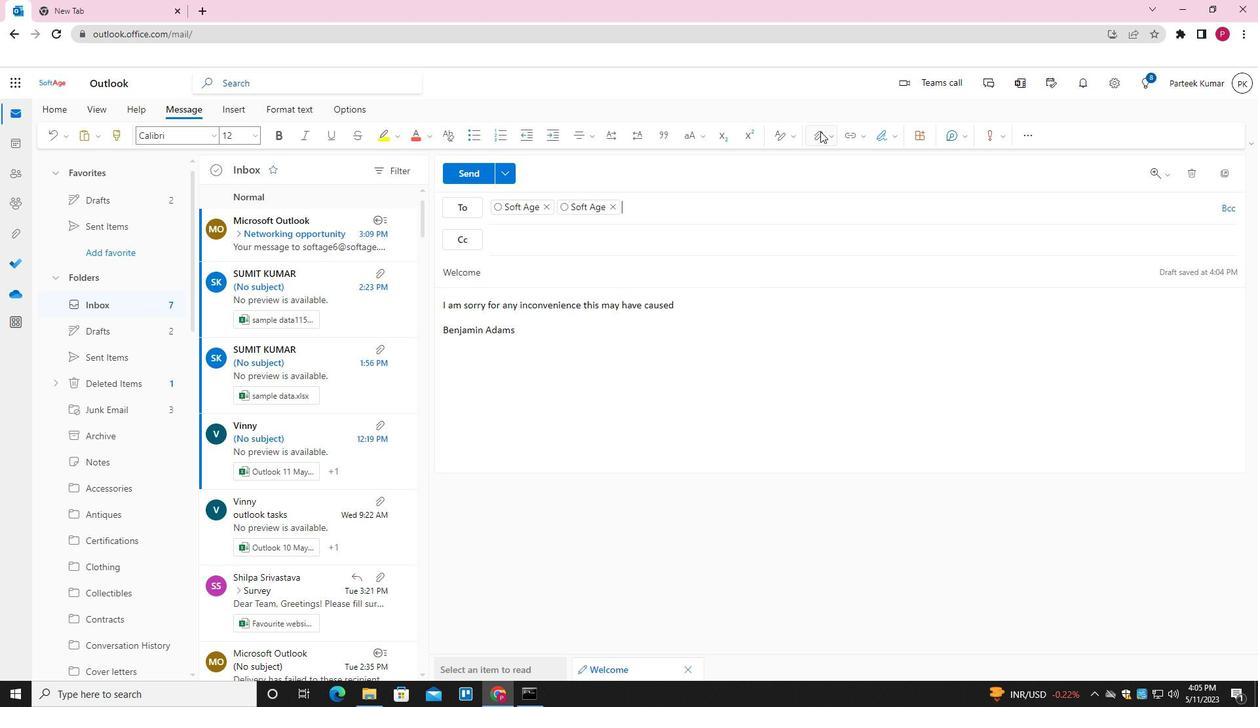 
Action: Mouse moved to (749, 162)
Screenshot: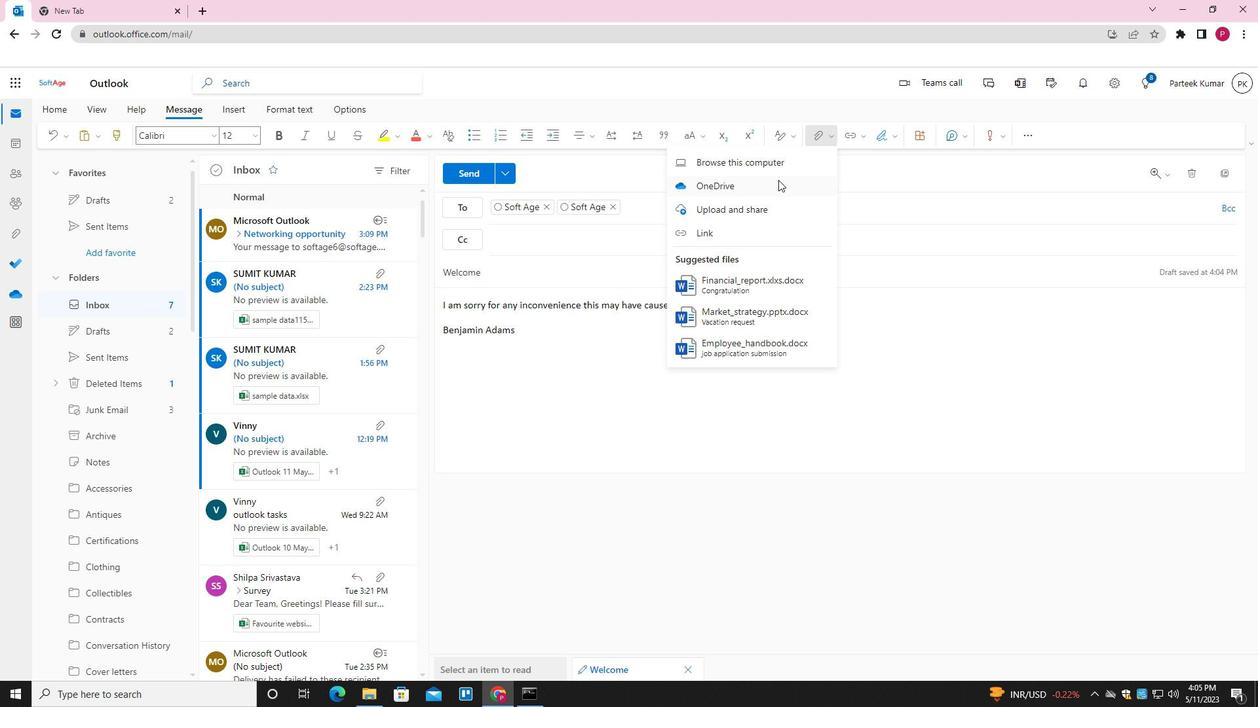 
Action: Mouse pressed left at (749, 162)
Screenshot: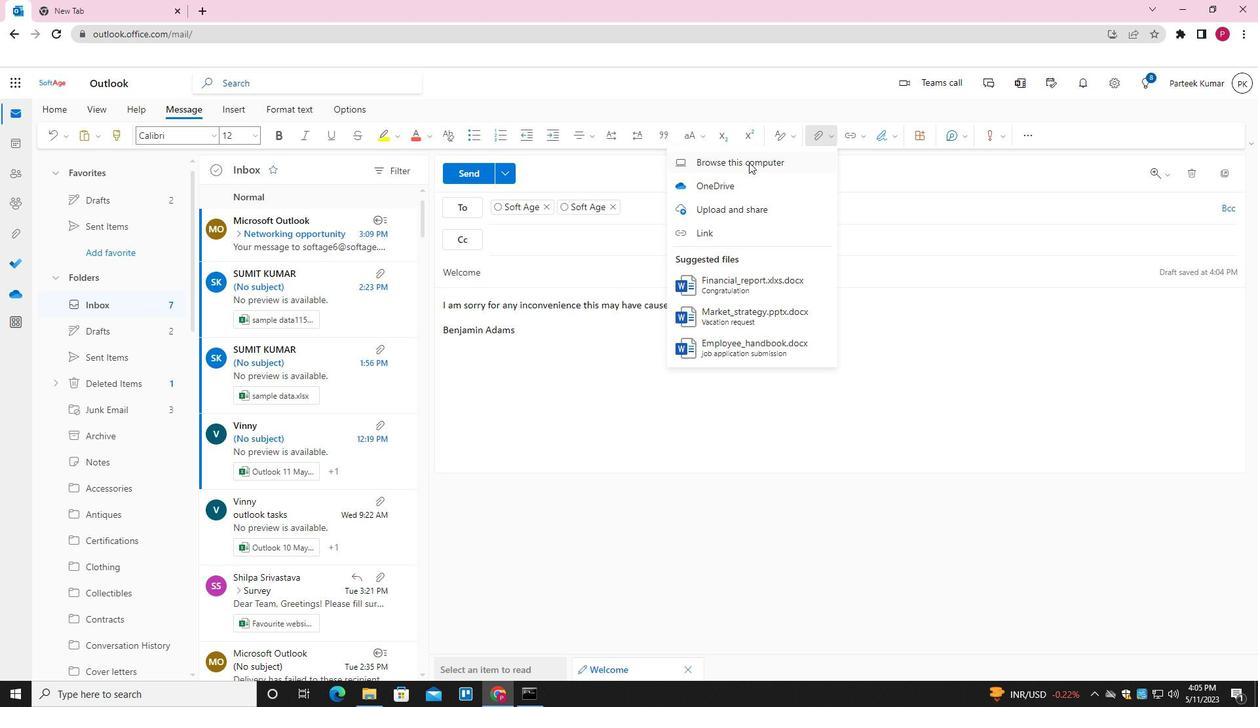 
Action: Mouse moved to (247, 105)
Screenshot: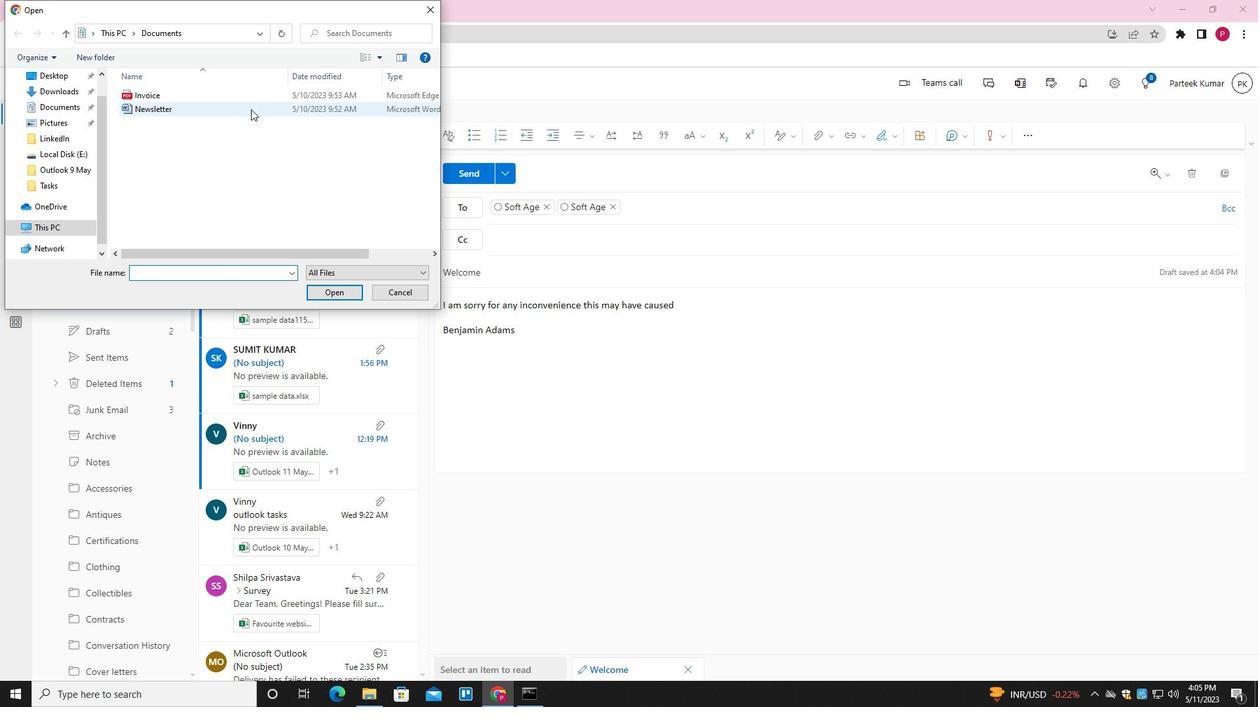 
Action: Mouse pressed left at (247, 105)
Screenshot: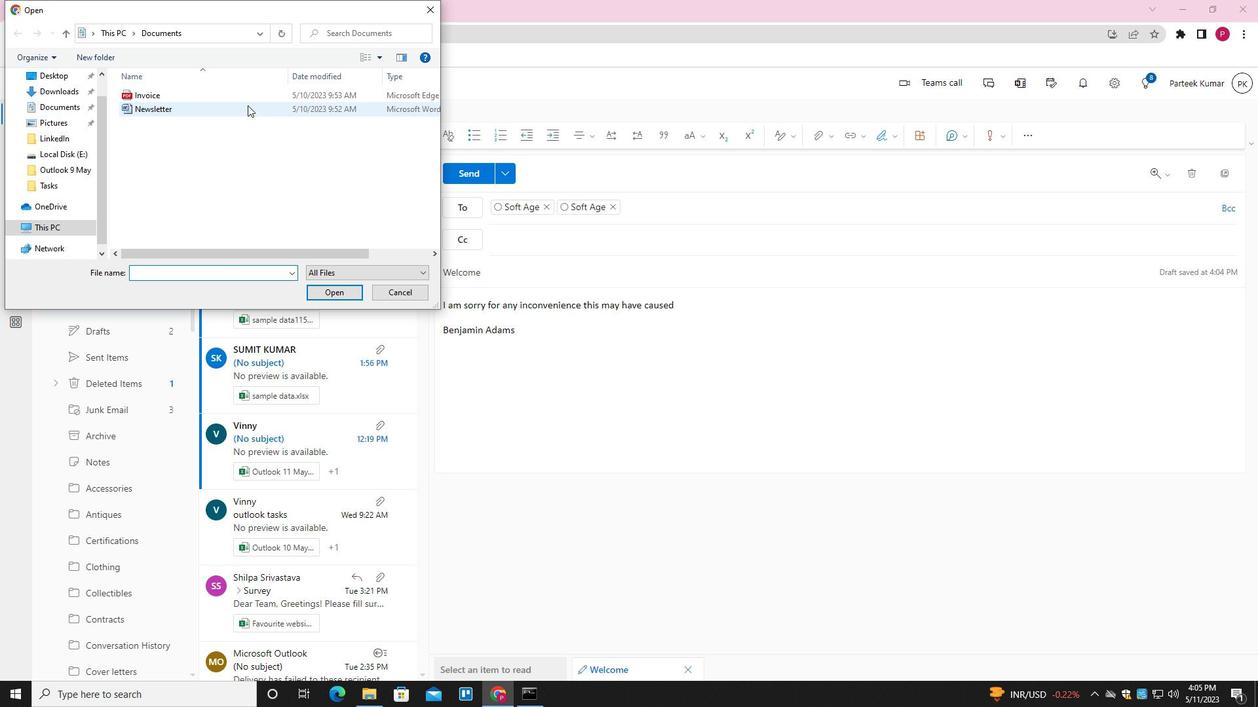 
Action: Mouse moved to (349, 290)
Screenshot: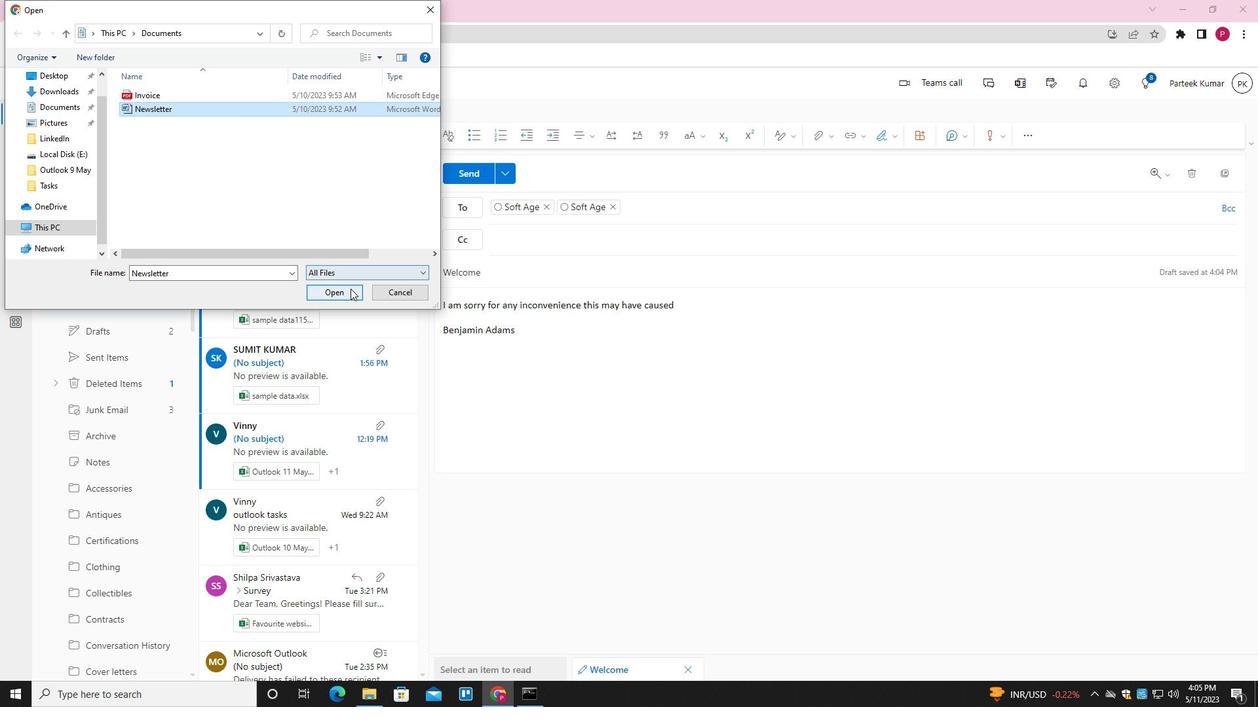 
Action: Mouse pressed left at (349, 290)
Screenshot: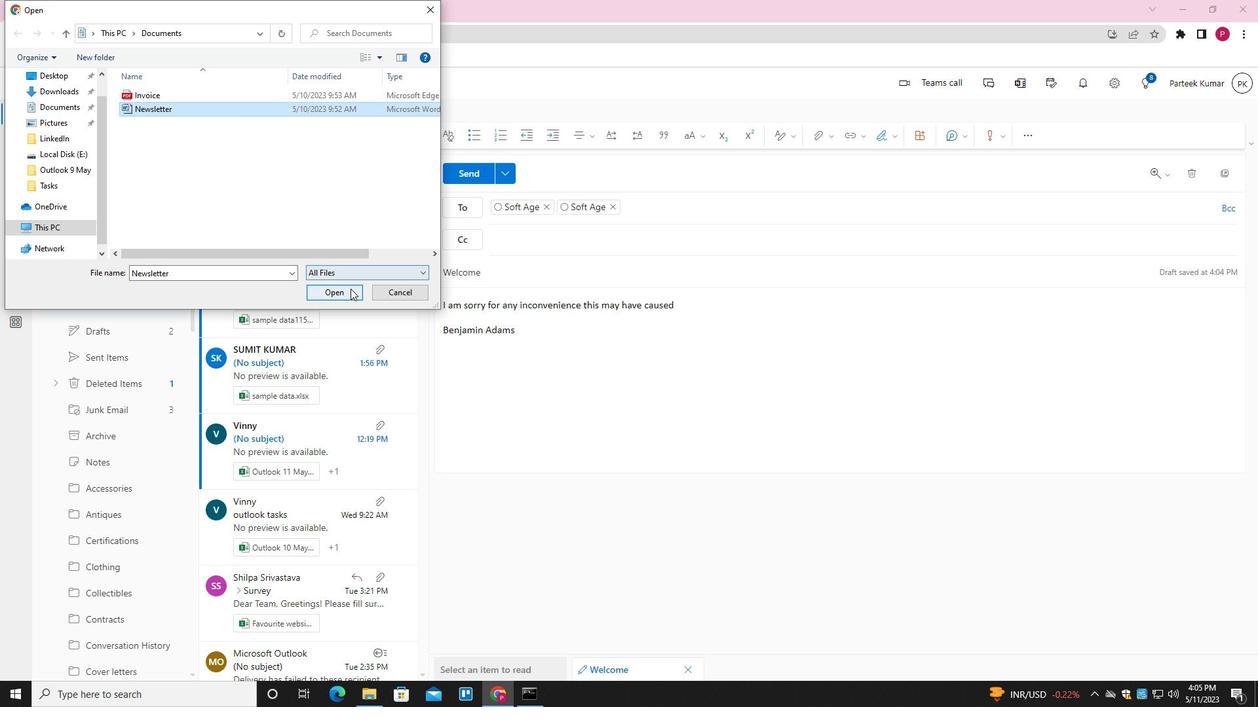 
Action: Mouse moved to (479, 172)
Screenshot: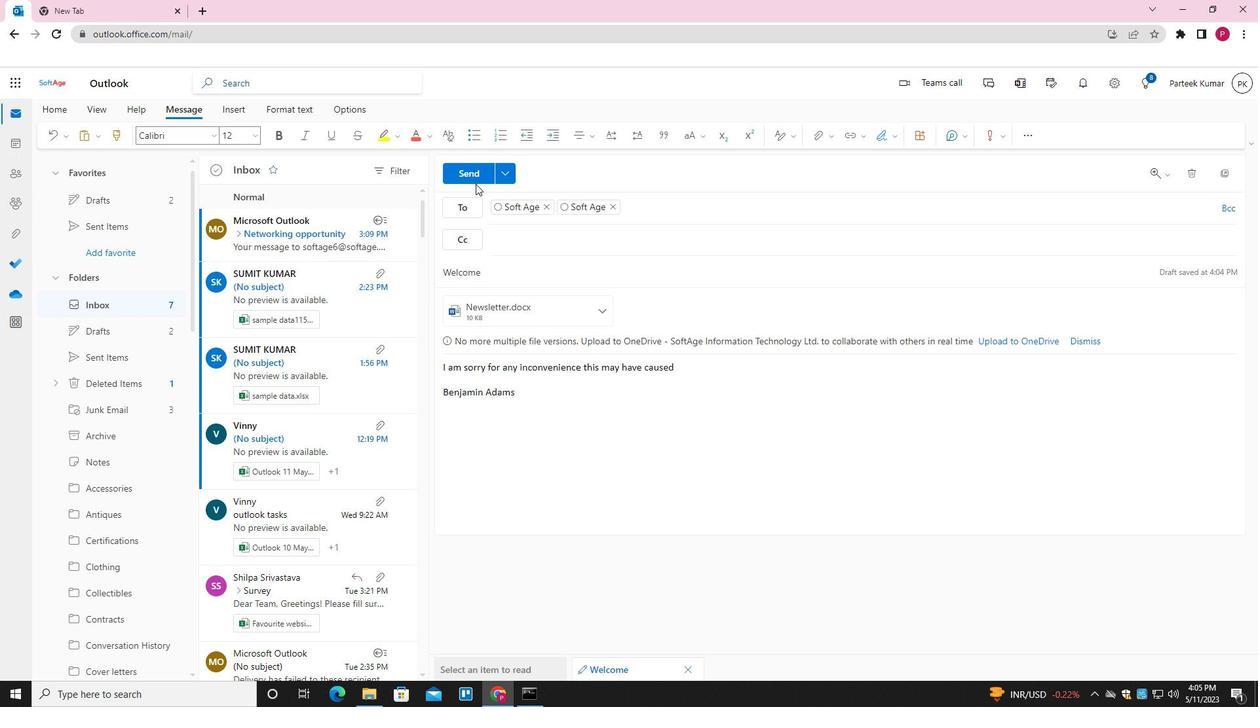 
Action: Mouse pressed left at (479, 172)
Screenshot: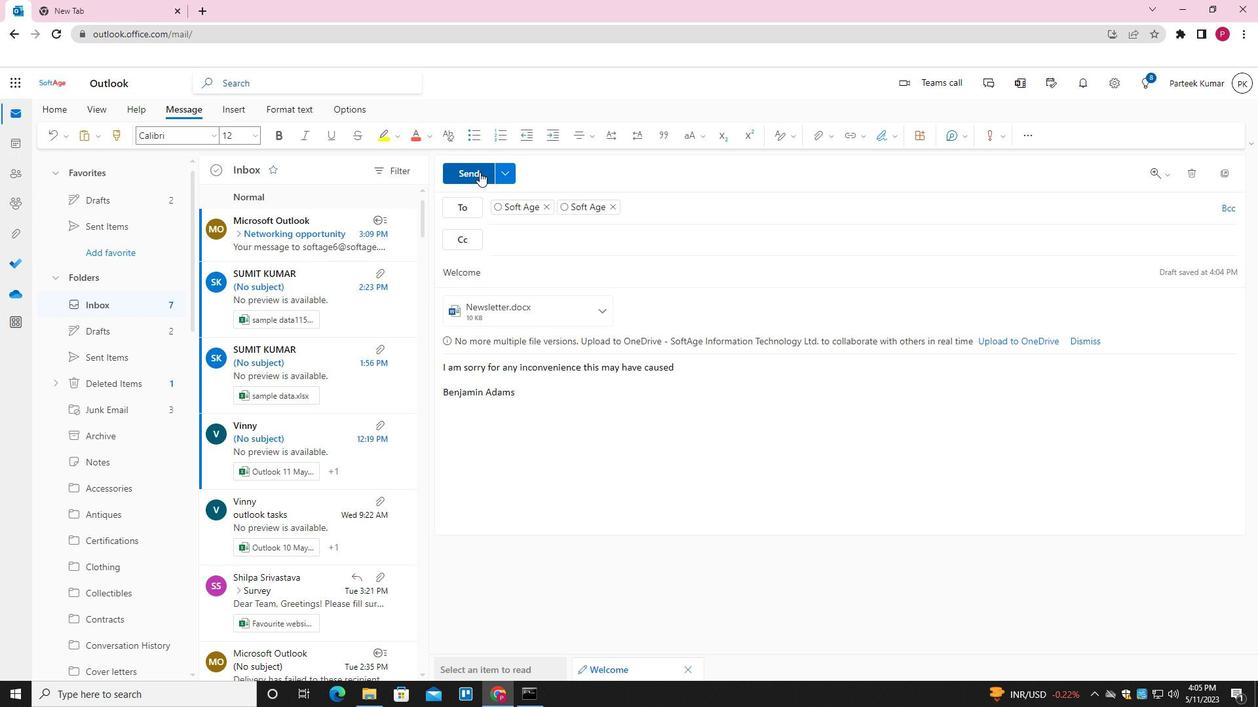 
Action: Mouse moved to (529, 337)
Screenshot: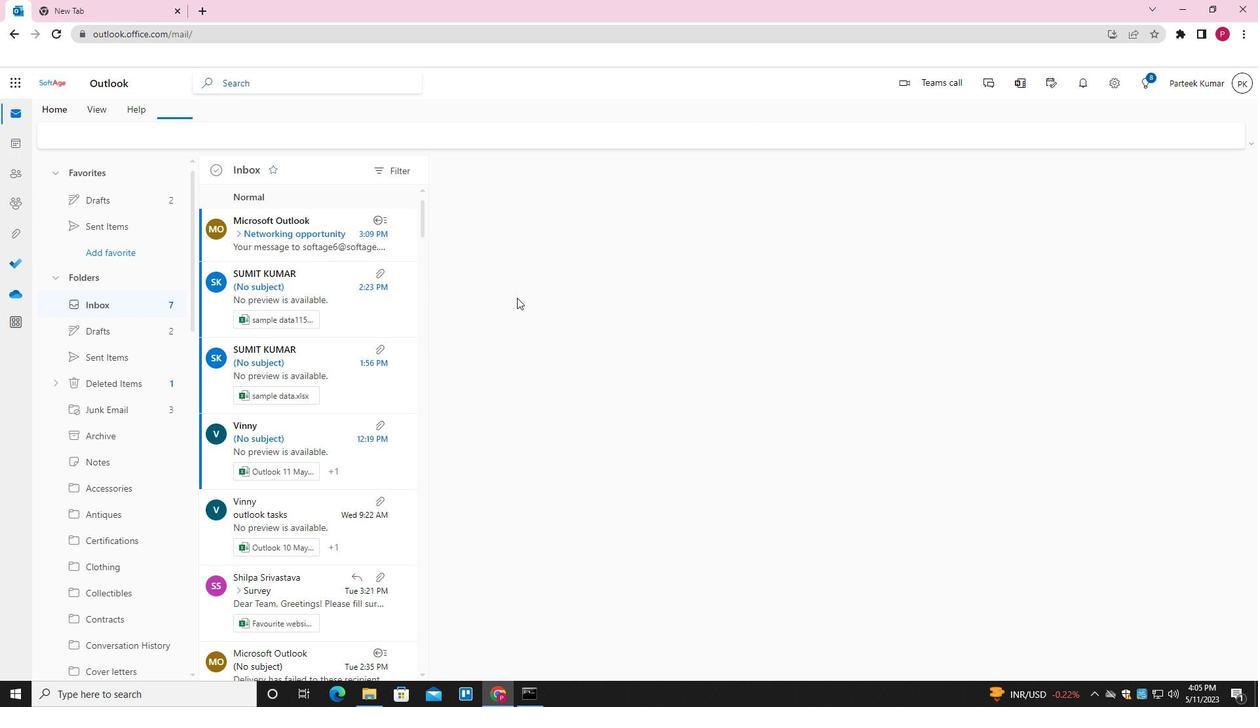 
